 Task: Search one way flight ticket for 1 adult, 6 children, 1 infant in seat and 1 infant on lap in business from Clarksburg: North Central West Virginia Airport (was Harrison-marion Regional) to Jacksonville: Albert J. Ellis Airport on 5-3-2023. Choice of flights is Emirates. Number of bags: 2 carry on bags. Price is upto 100000. Outbound departure time preference is 6:30.
Action: Mouse moved to (289, 240)
Screenshot: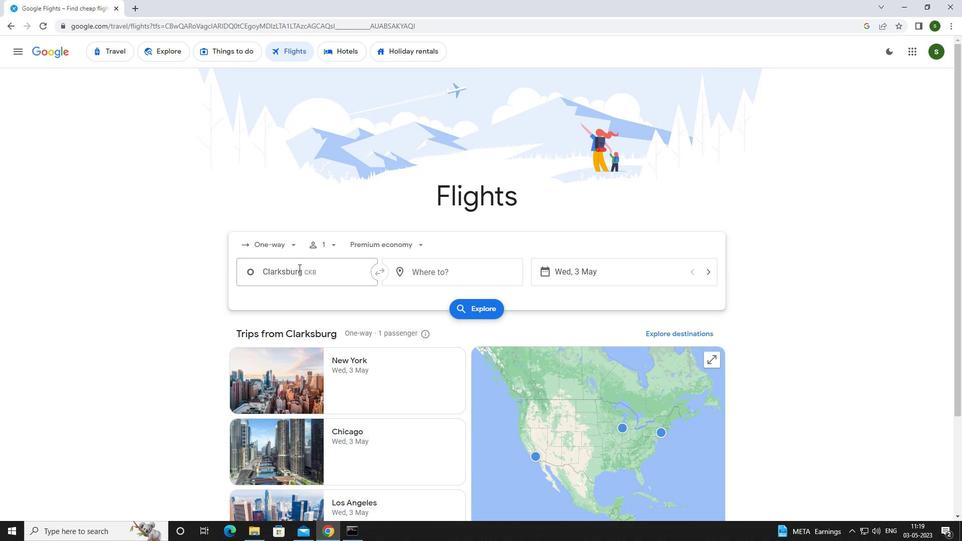 
Action: Mouse pressed left at (289, 240)
Screenshot: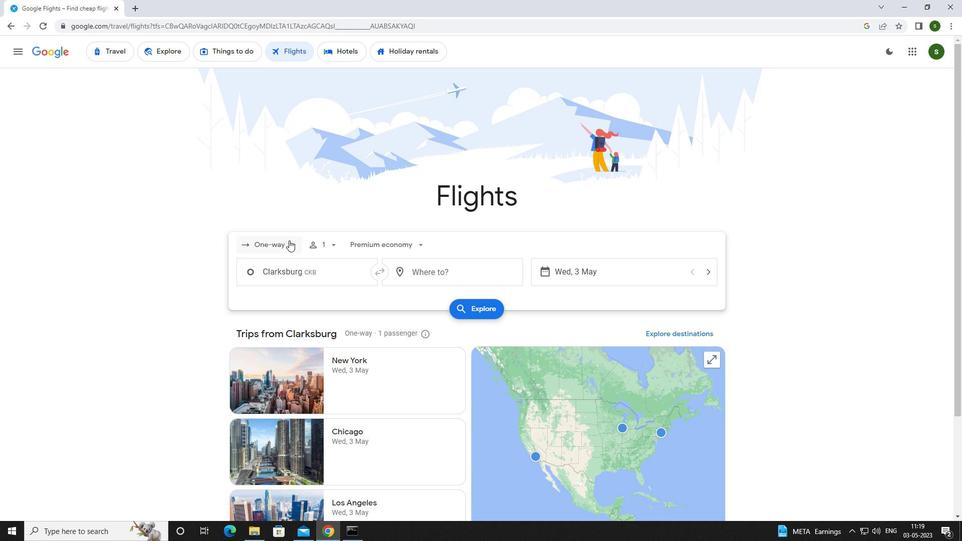
Action: Mouse moved to (294, 288)
Screenshot: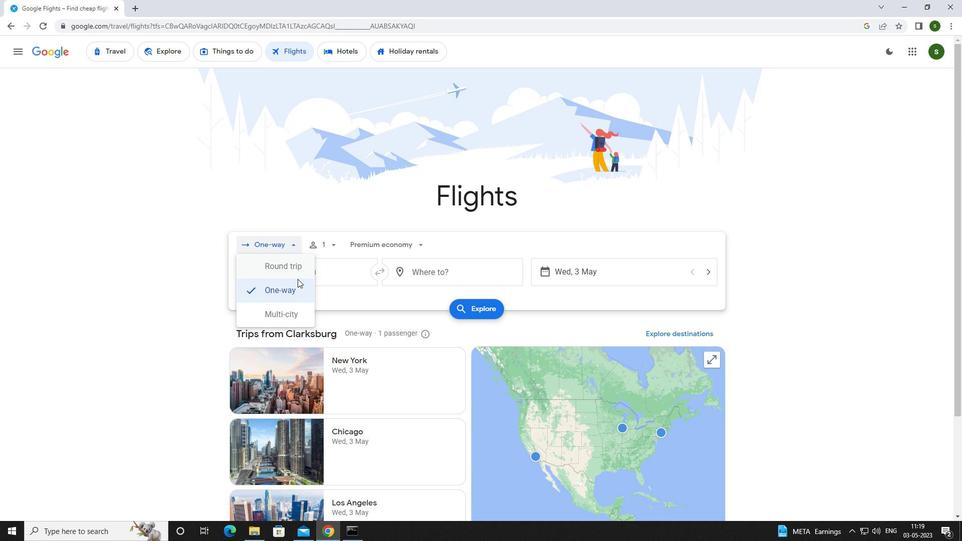 
Action: Mouse pressed left at (294, 288)
Screenshot: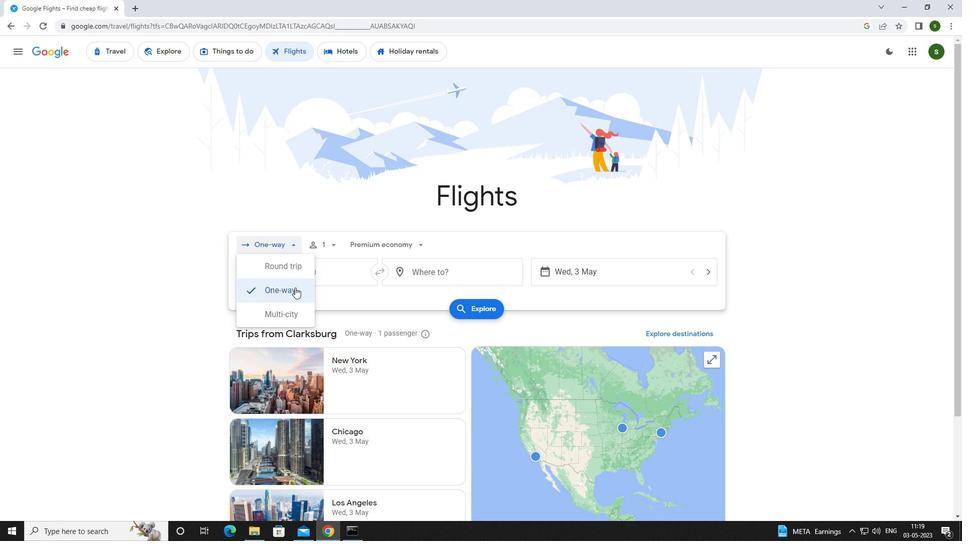 
Action: Mouse moved to (337, 245)
Screenshot: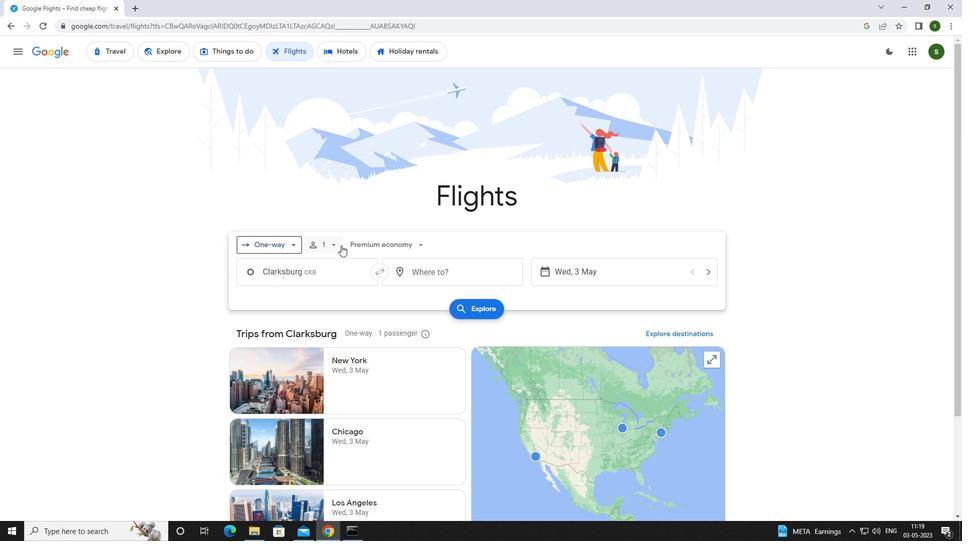 
Action: Mouse pressed left at (337, 245)
Screenshot: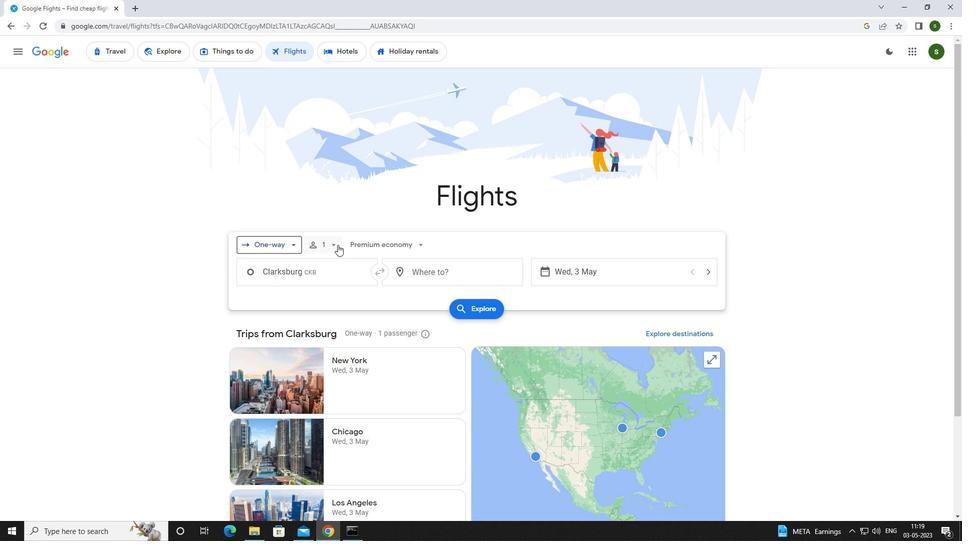 
Action: Mouse moved to (407, 293)
Screenshot: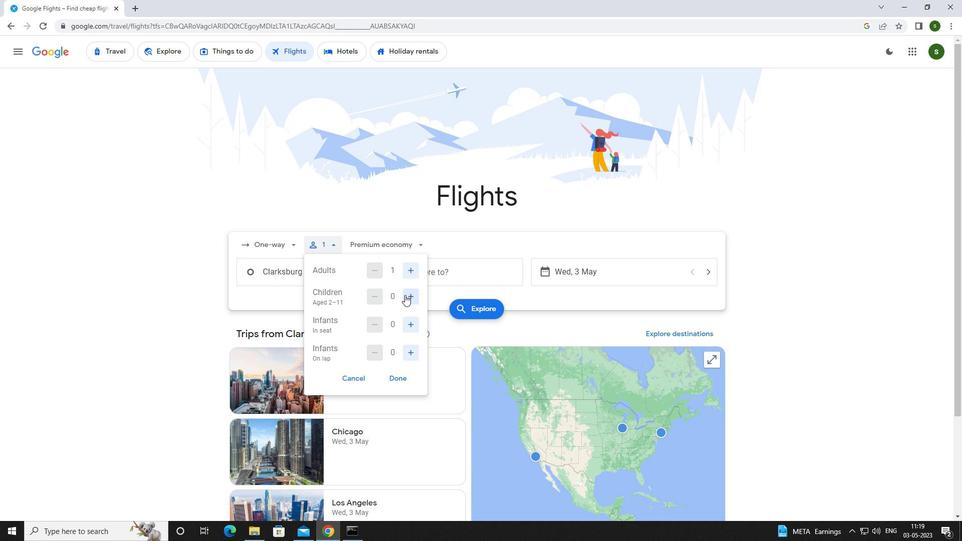 
Action: Mouse pressed left at (407, 293)
Screenshot: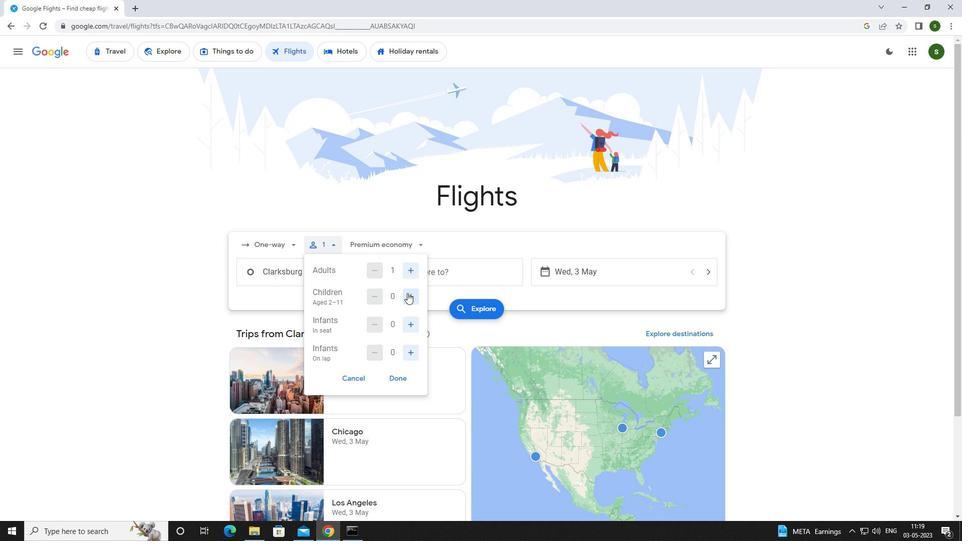 
Action: Mouse pressed left at (407, 293)
Screenshot: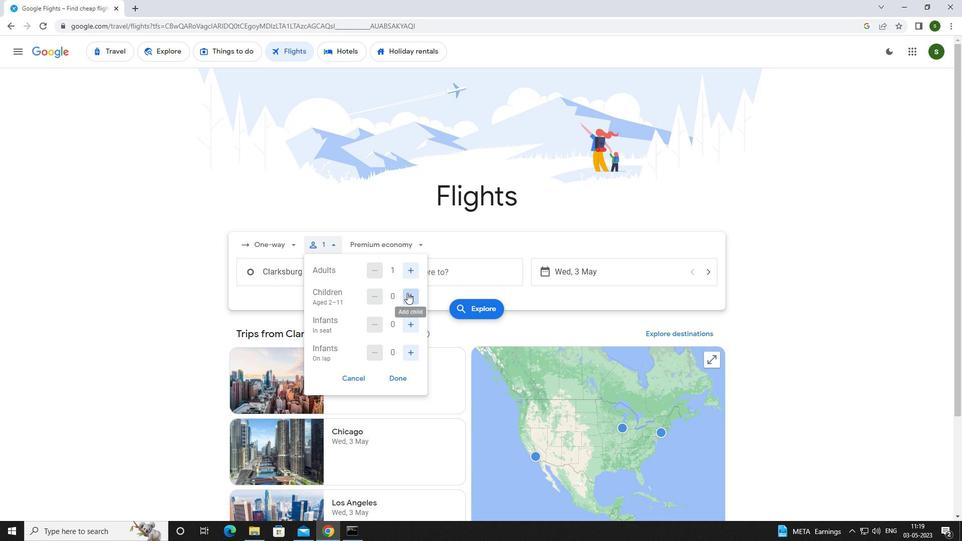 
Action: Mouse pressed left at (407, 293)
Screenshot: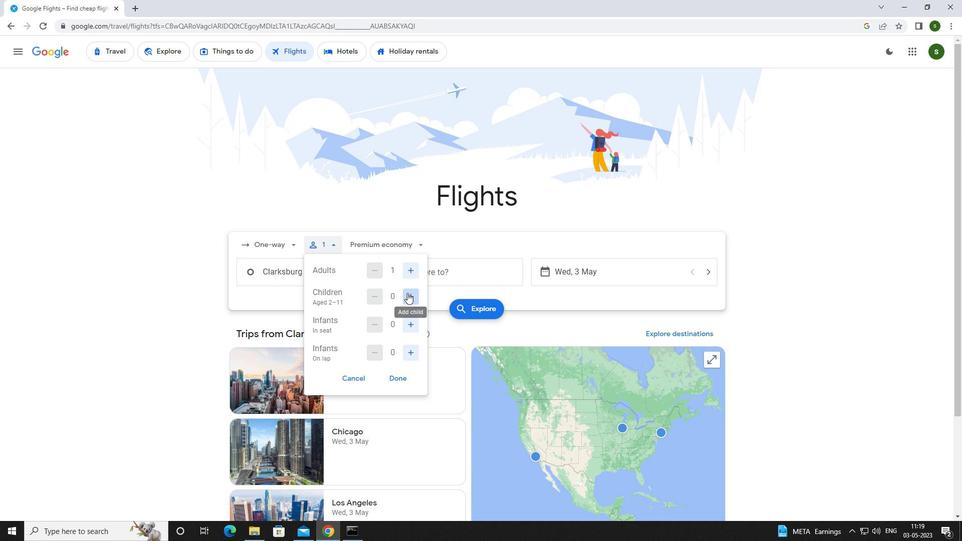 
Action: Mouse pressed left at (407, 293)
Screenshot: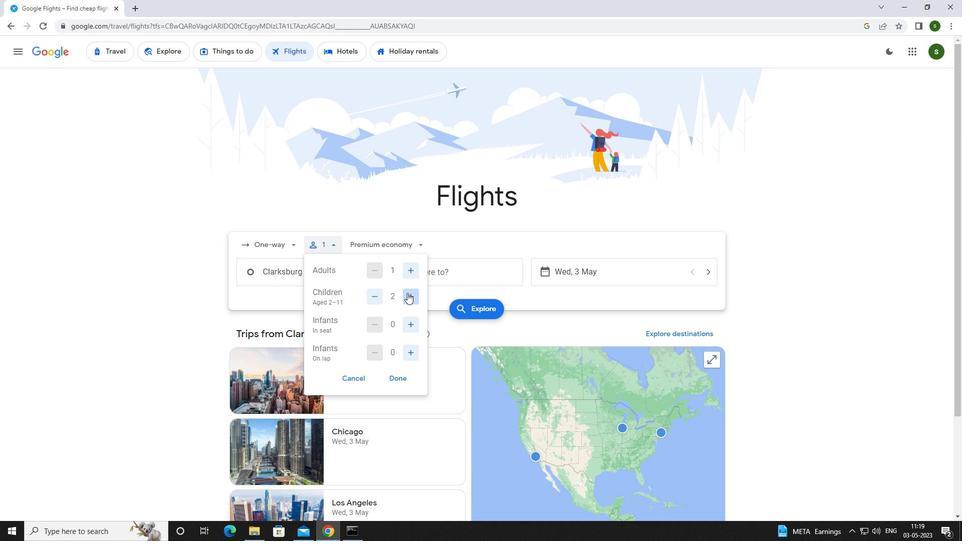 
Action: Mouse pressed left at (407, 293)
Screenshot: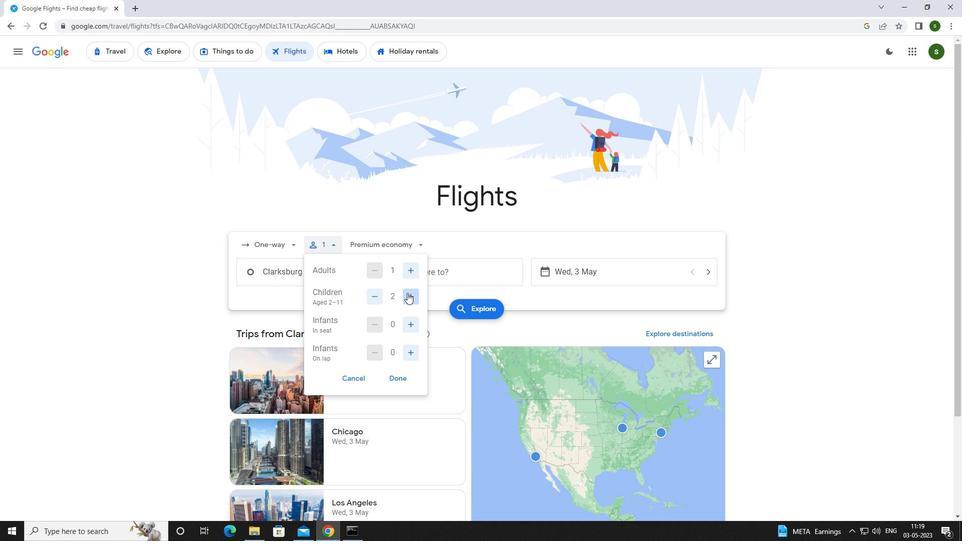 
Action: Mouse pressed left at (407, 293)
Screenshot: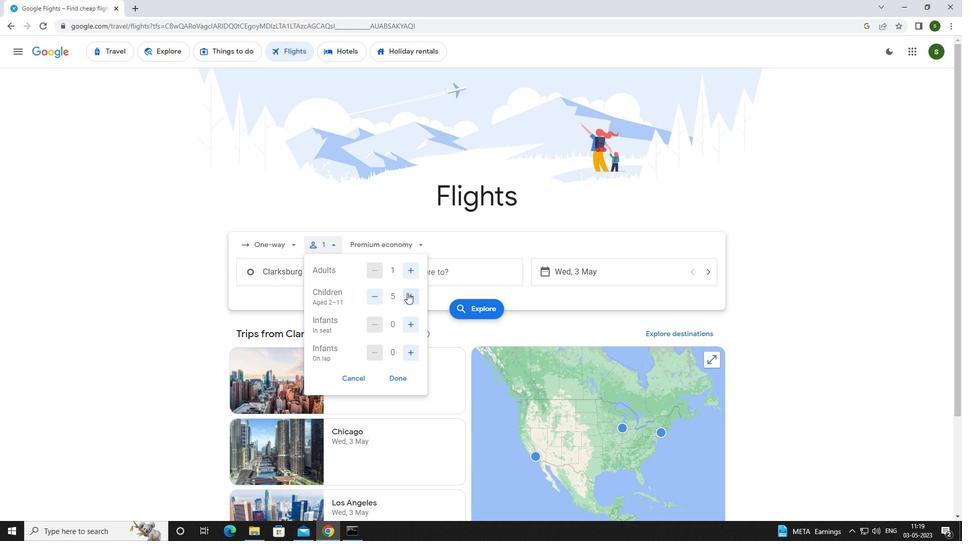 
Action: Mouse moved to (413, 322)
Screenshot: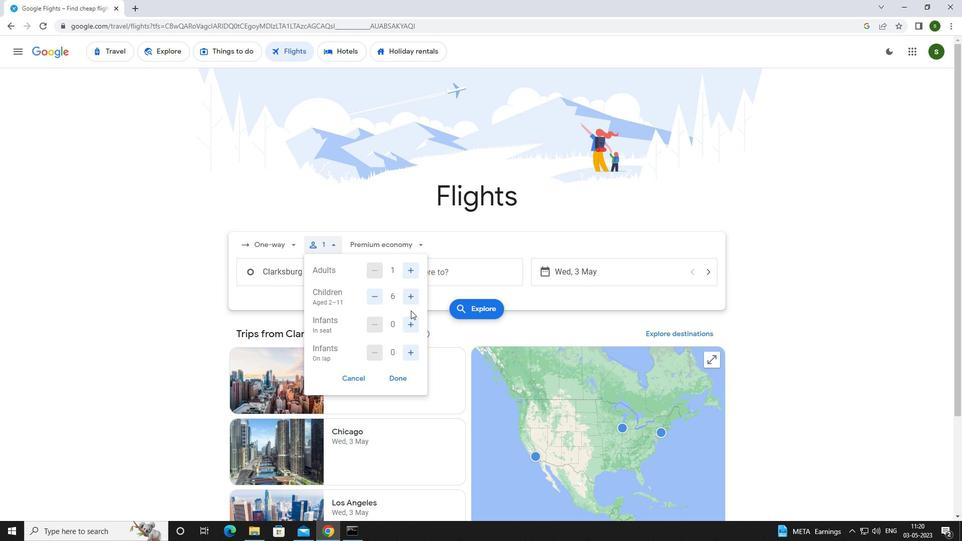 
Action: Mouse pressed left at (413, 322)
Screenshot: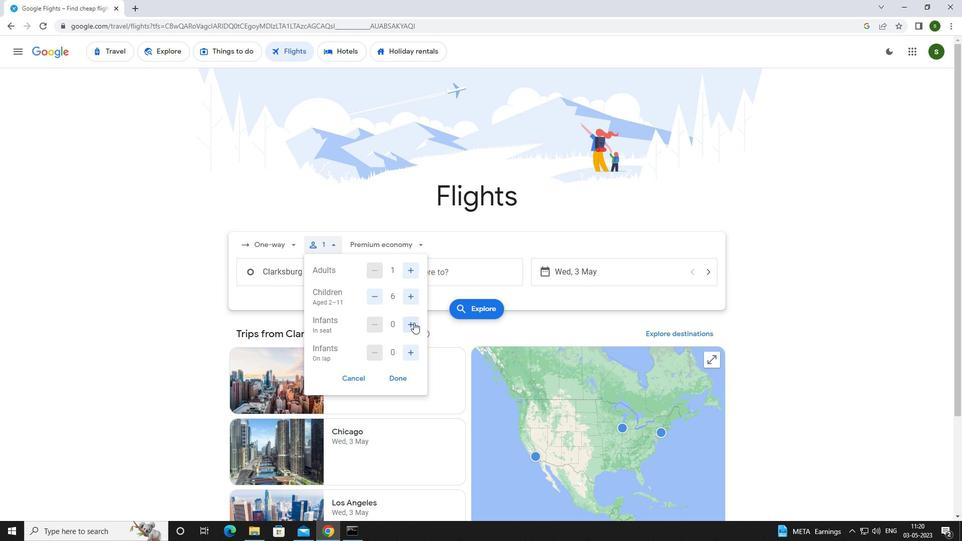 
Action: Mouse moved to (416, 349)
Screenshot: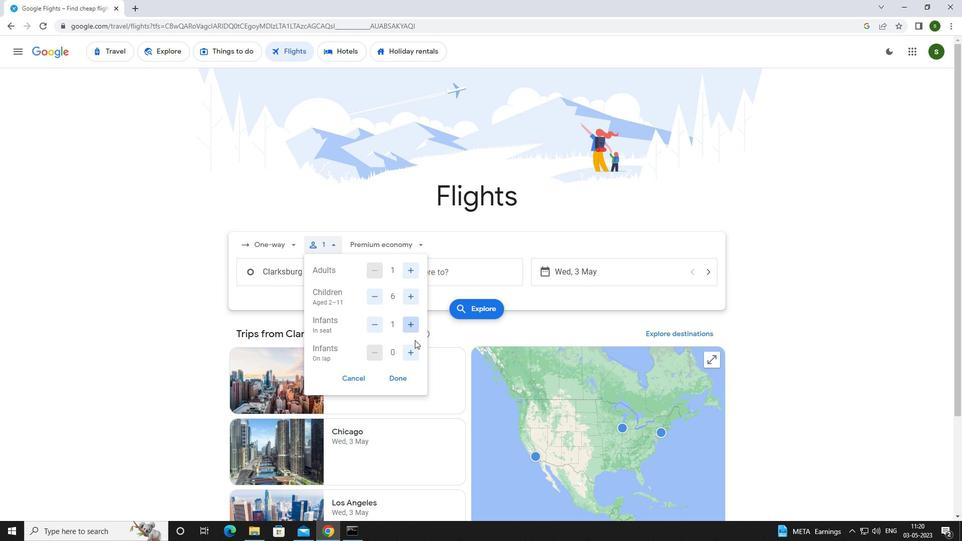 
Action: Mouse pressed left at (416, 349)
Screenshot: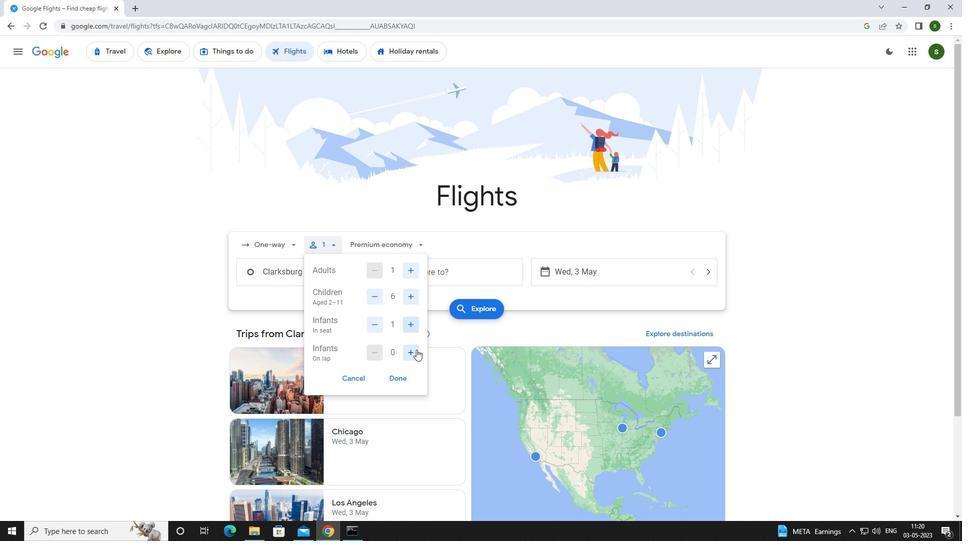 
Action: Mouse moved to (406, 245)
Screenshot: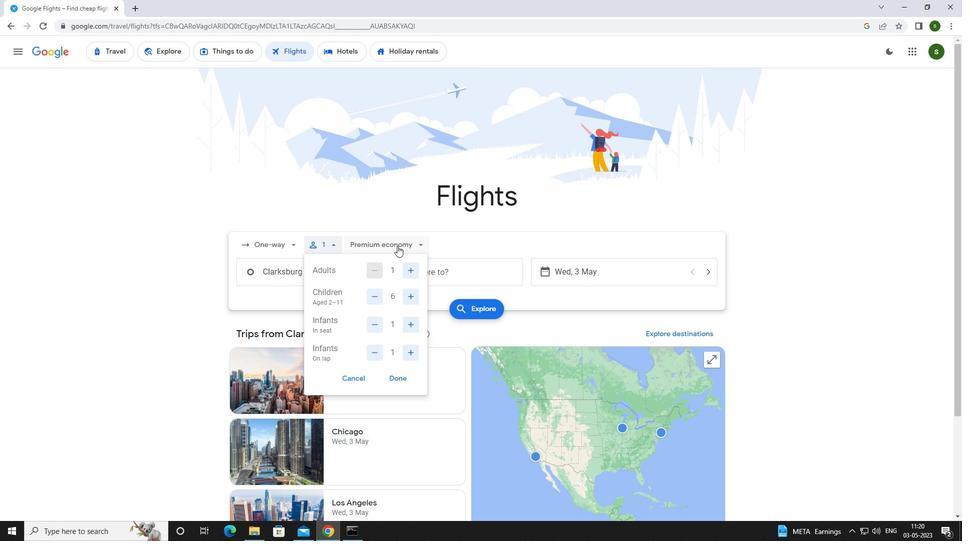 
Action: Mouse pressed left at (406, 245)
Screenshot: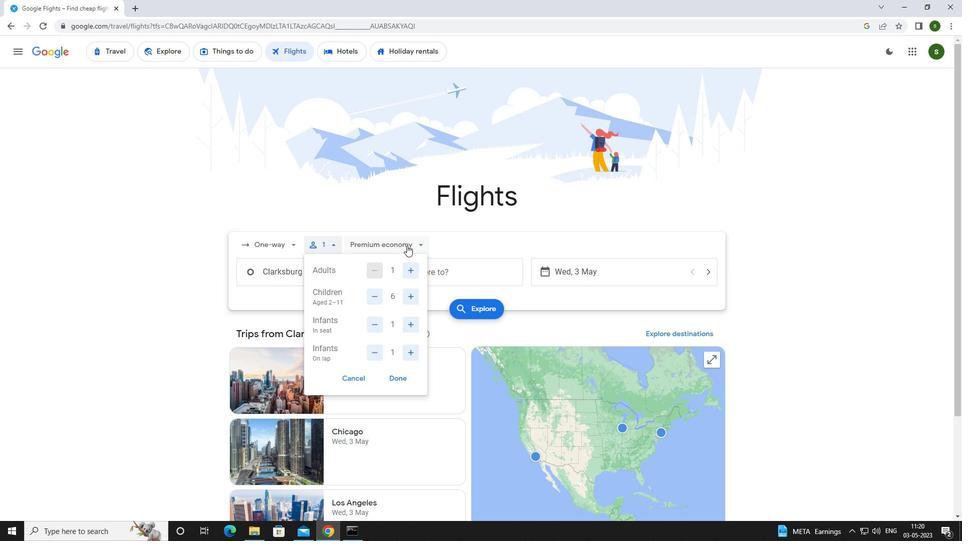 
Action: Mouse moved to (399, 313)
Screenshot: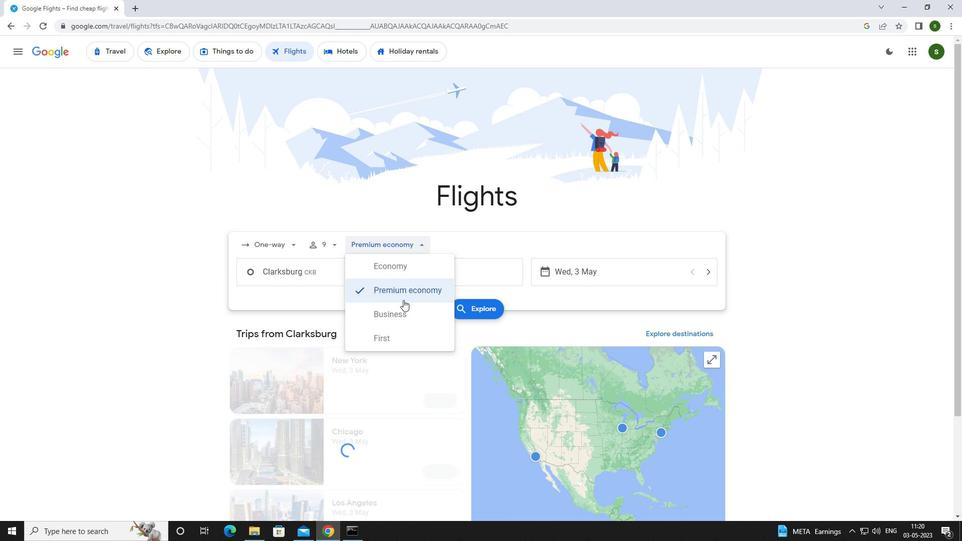 
Action: Mouse pressed left at (399, 313)
Screenshot: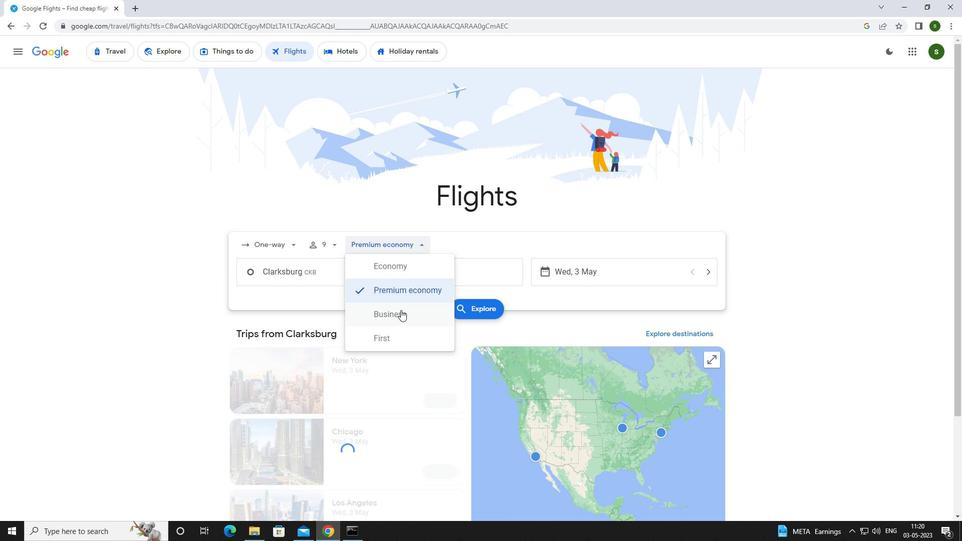 
Action: Mouse moved to (349, 268)
Screenshot: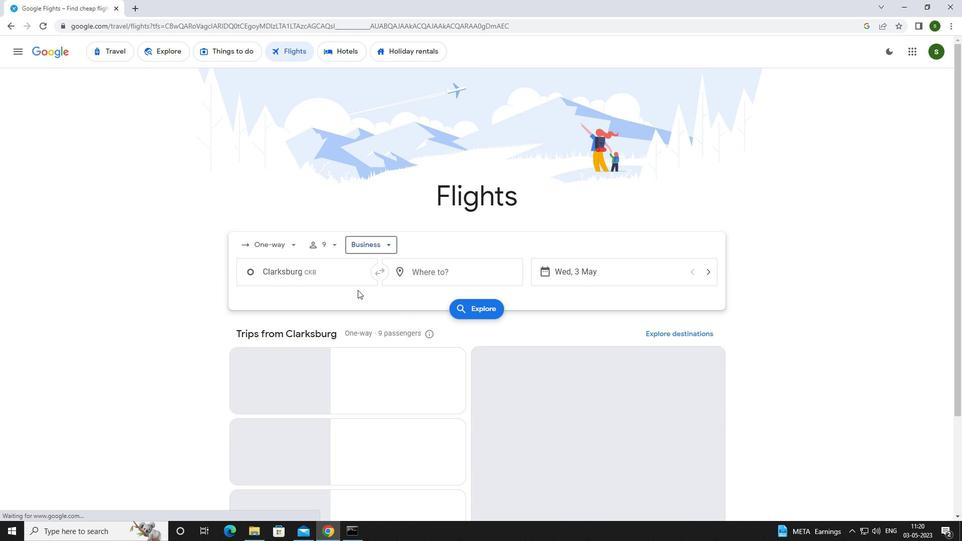 
Action: Mouse pressed left at (349, 268)
Screenshot: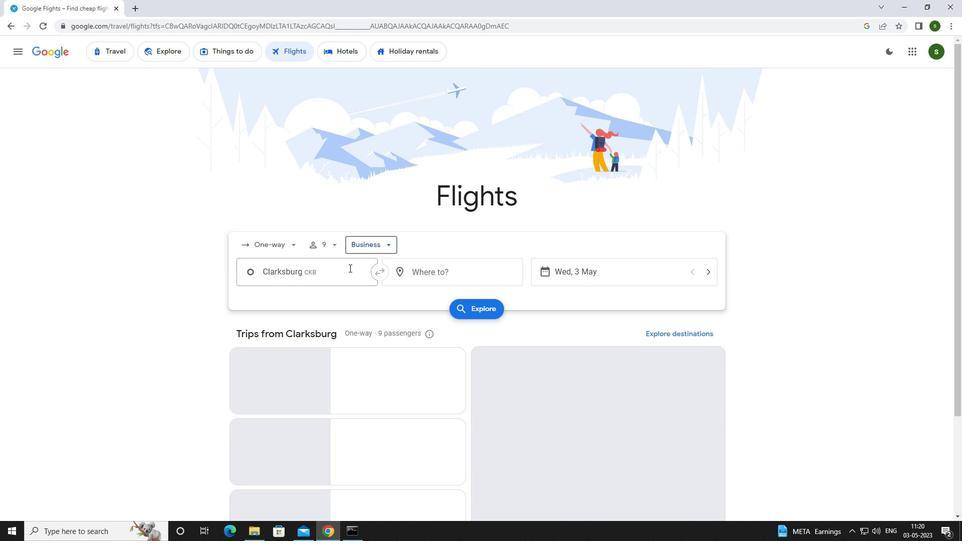 
Action: Key pressed <Key.caps_lock>n<Key.caps_lock>orth<Key.space><Key.caps_lock>c<Key.caps_lock>entral
Screenshot: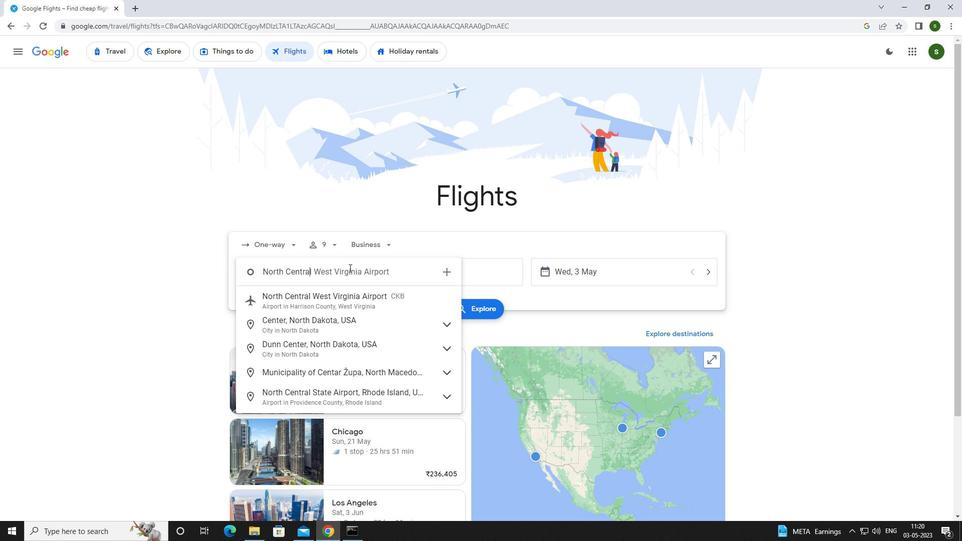 
Action: Mouse moved to (350, 304)
Screenshot: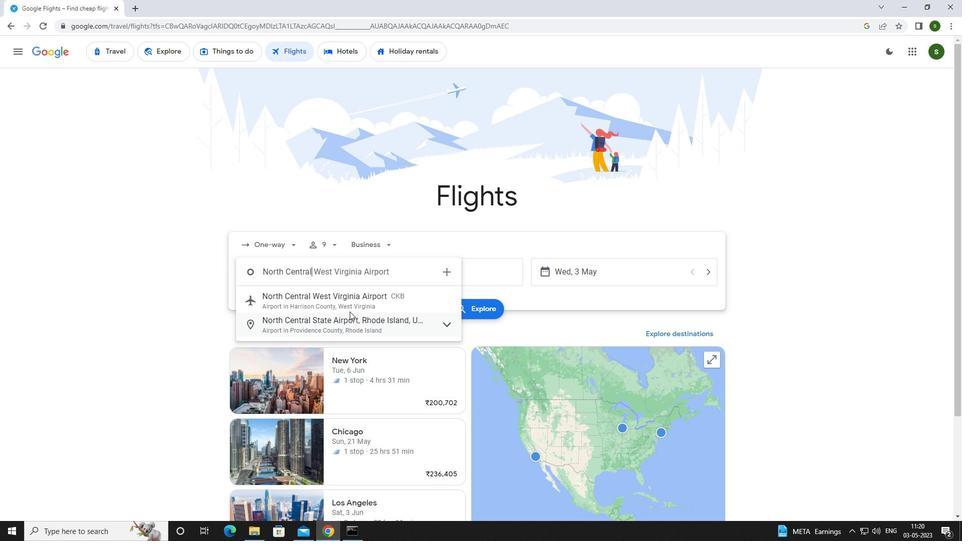 
Action: Mouse pressed left at (350, 304)
Screenshot: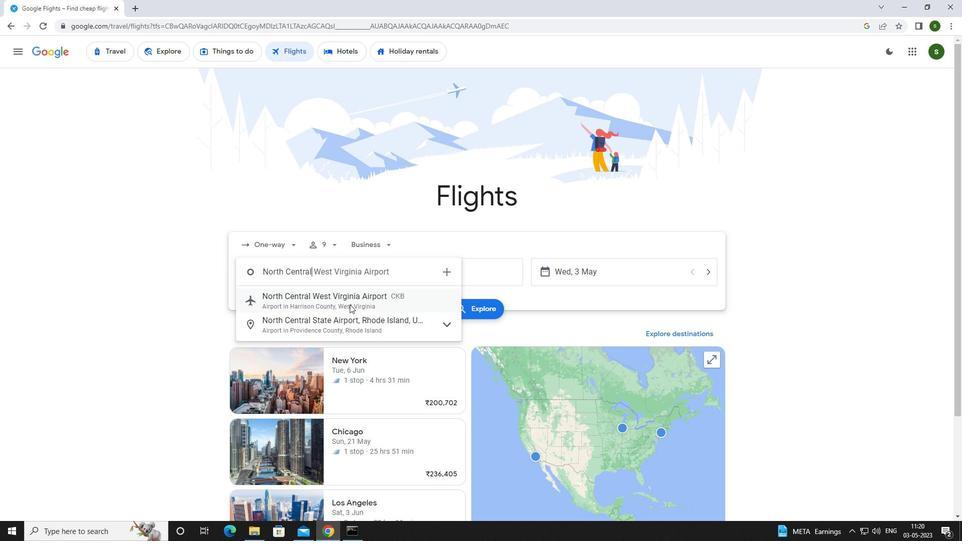 
Action: Mouse moved to (458, 259)
Screenshot: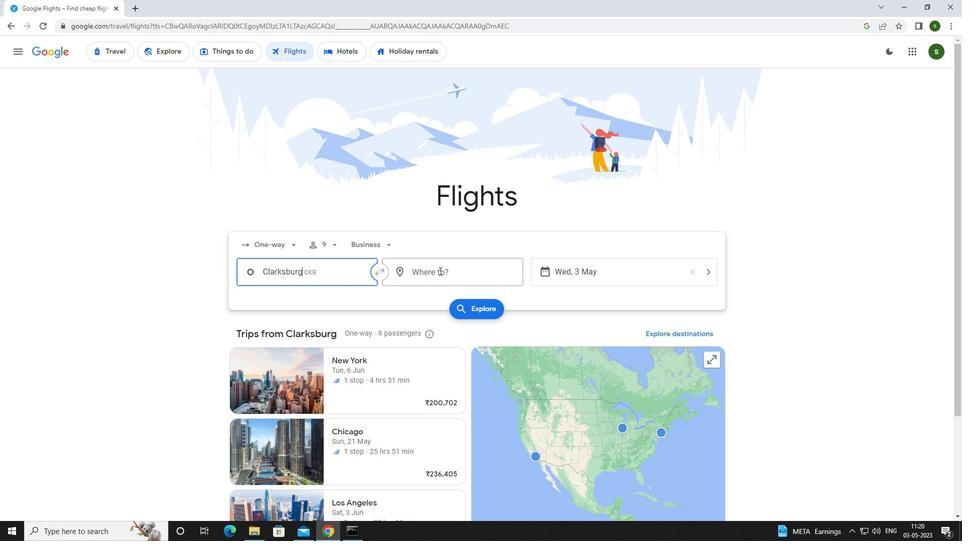 
Action: Mouse pressed left at (458, 259)
Screenshot: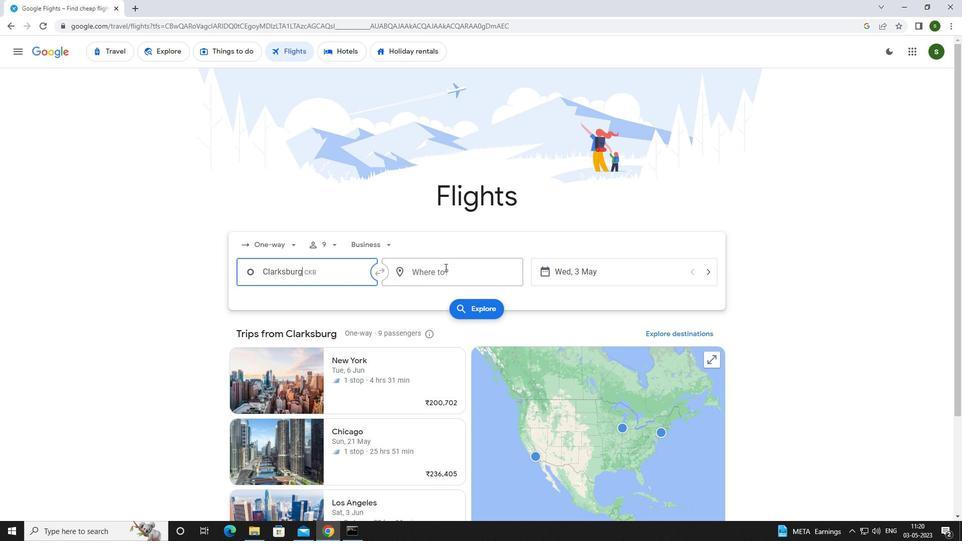 
Action: Key pressed <Key.caps_lock>a<Key.caps_lock>lbert<Key.space>
Screenshot: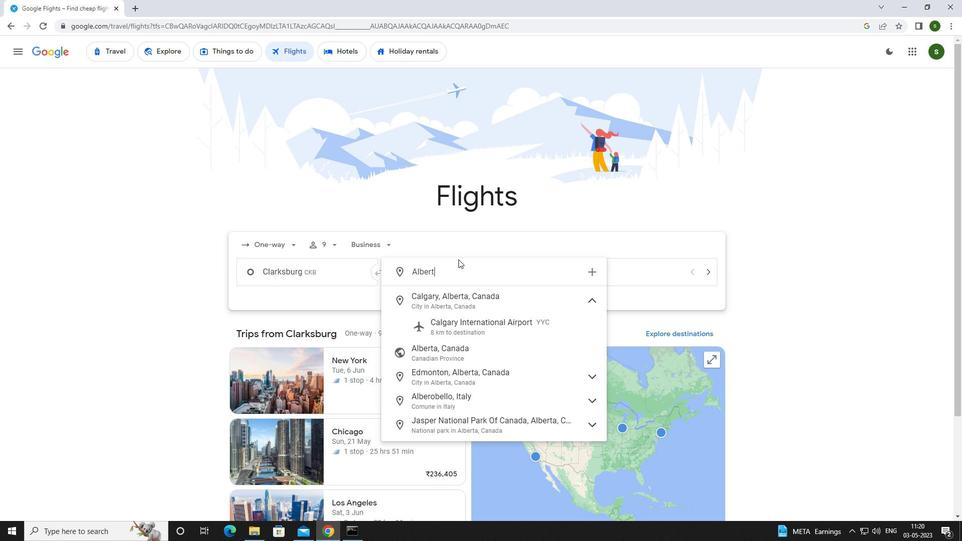 
Action: Mouse moved to (467, 294)
Screenshot: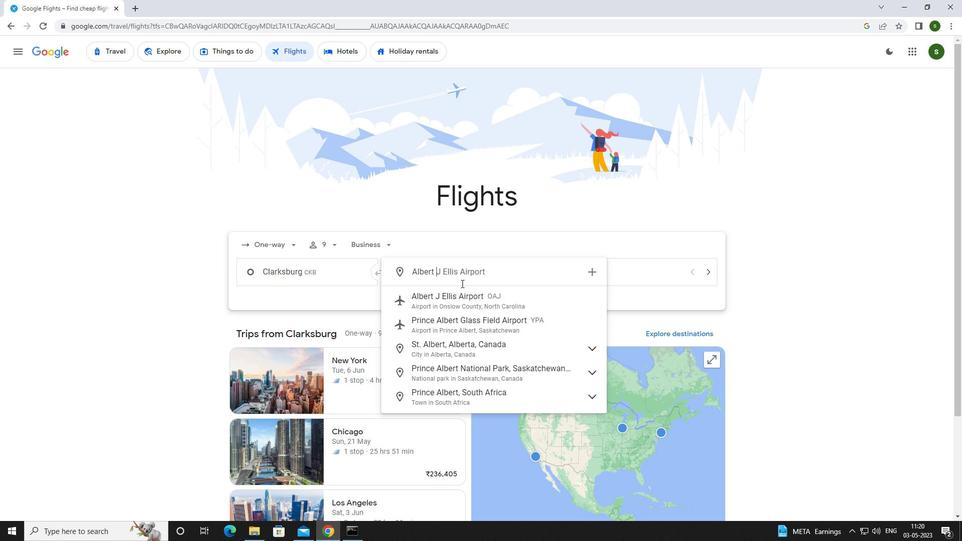 
Action: Mouse pressed left at (467, 294)
Screenshot: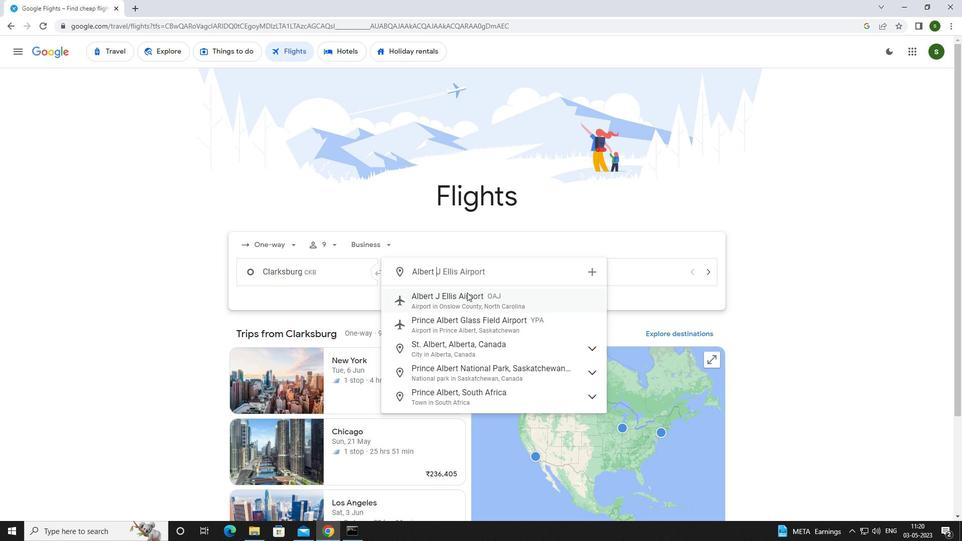 
Action: Mouse moved to (618, 266)
Screenshot: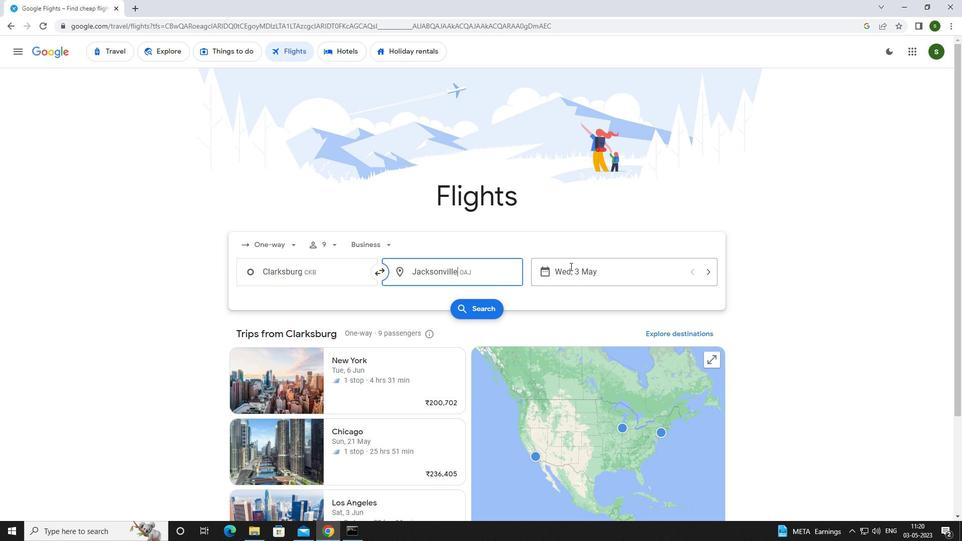 
Action: Mouse pressed left at (618, 266)
Screenshot: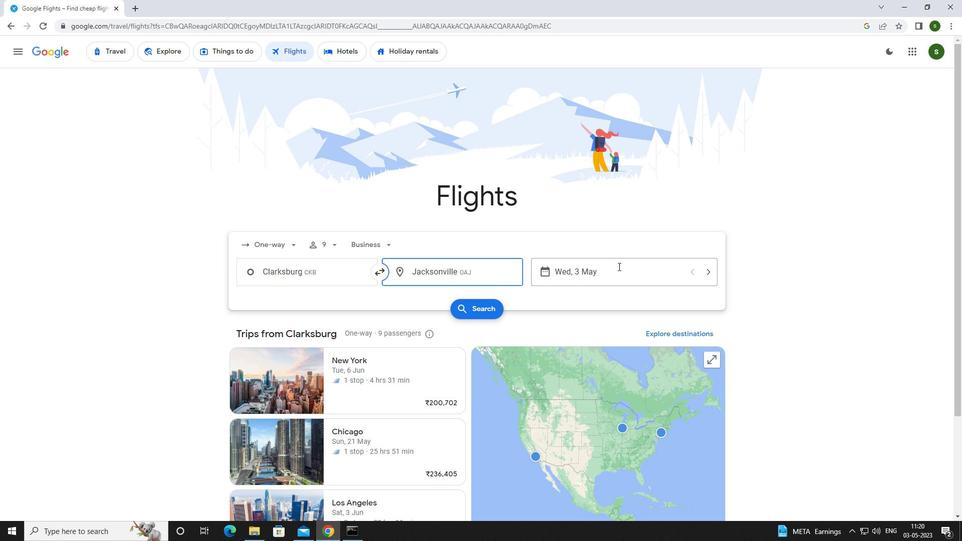 
Action: Mouse moved to (433, 344)
Screenshot: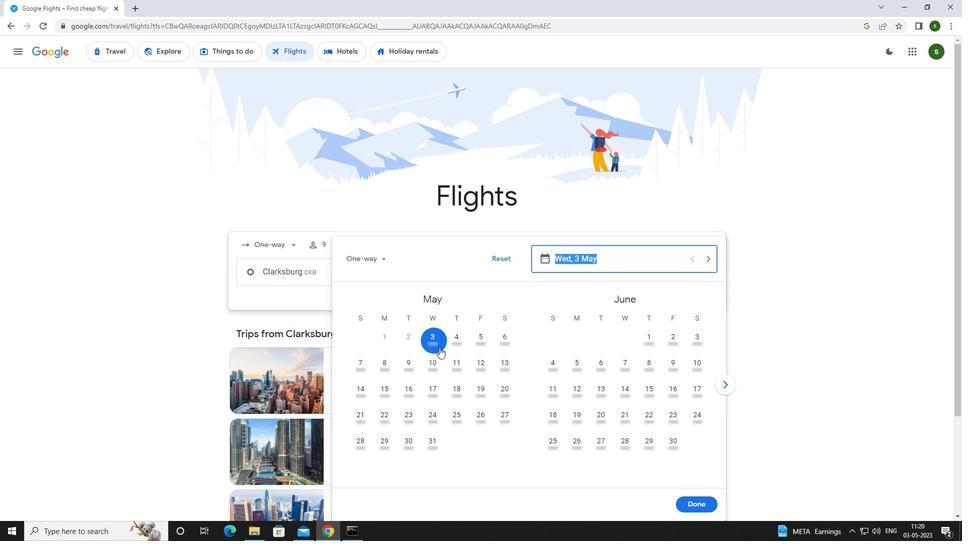 
Action: Mouse pressed left at (433, 344)
Screenshot: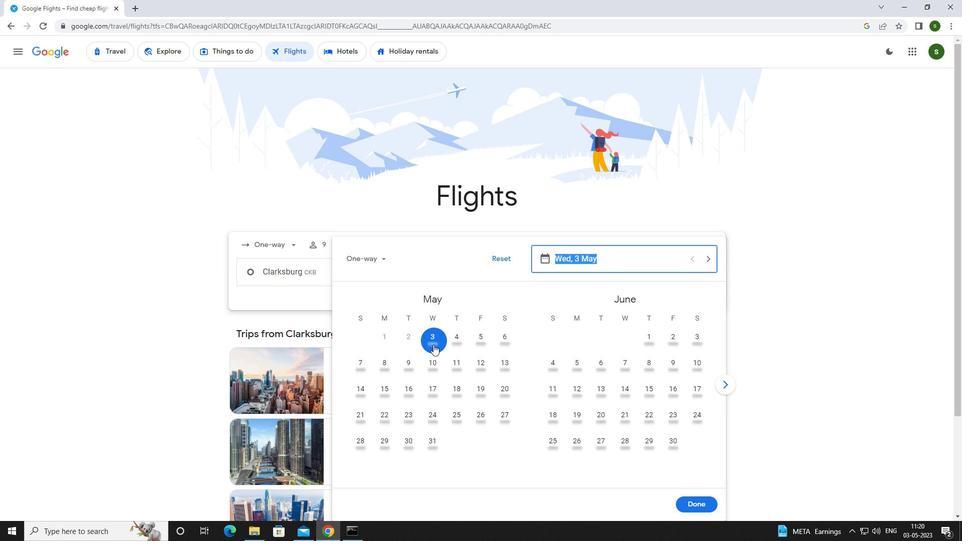 
Action: Mouse moved to (702, 508)
Screenshot: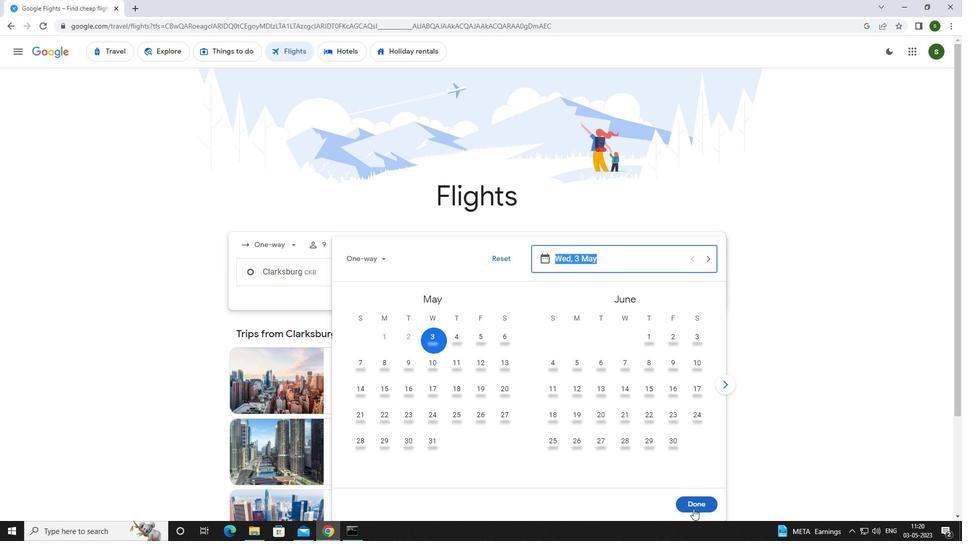 
Action: Mouse pressed left at (702, 508)
Screenshot: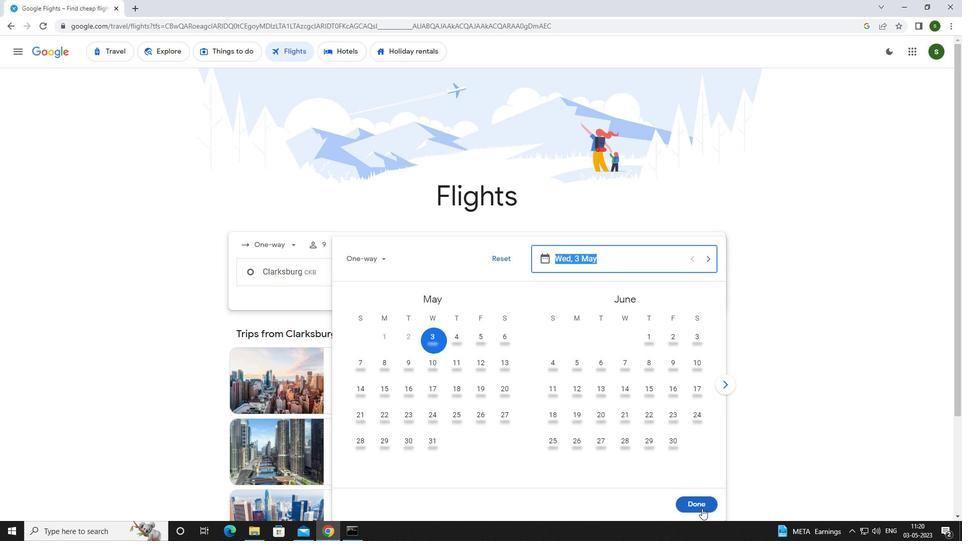 
Action: Mouse moved to (474, 315)
Screenshot: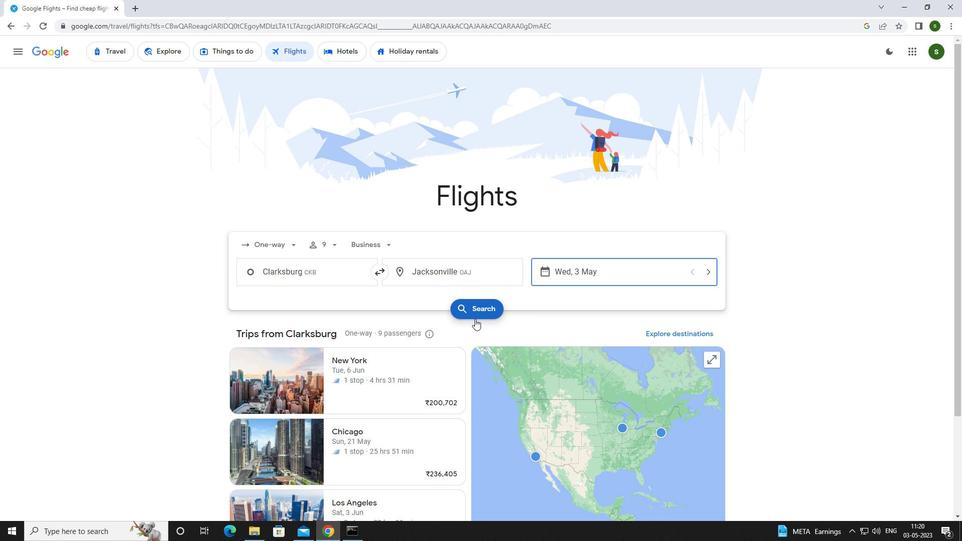 
Action: Mouse pressed left at (474, 315)
Screenshot: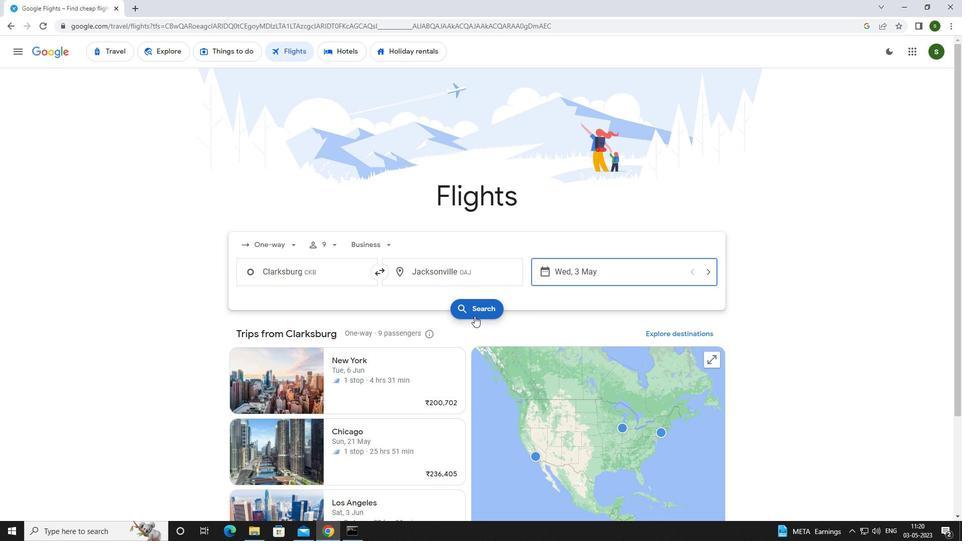 
Action: Mouse moved to (262, 146)
Screenshot: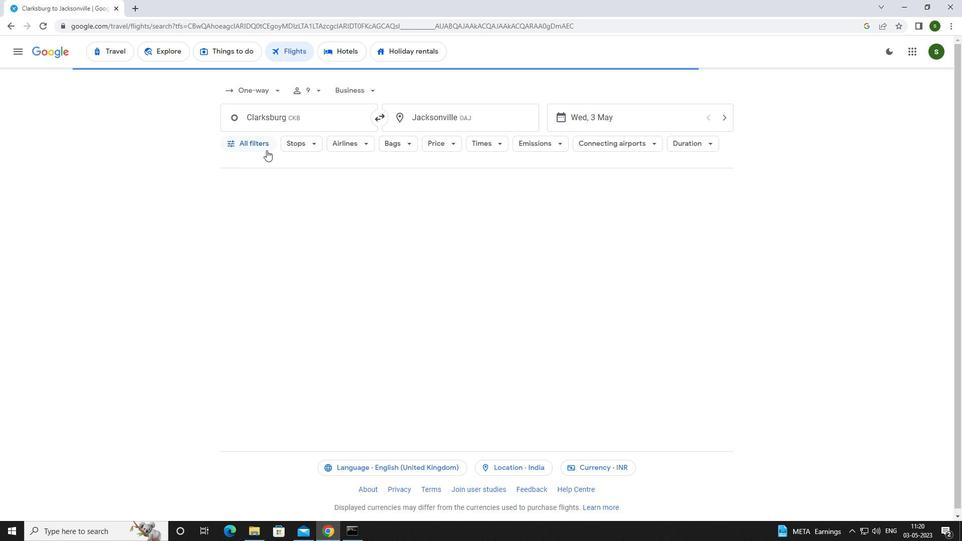 
Action: Mouse pressed left at (262, 146)
Screenshot: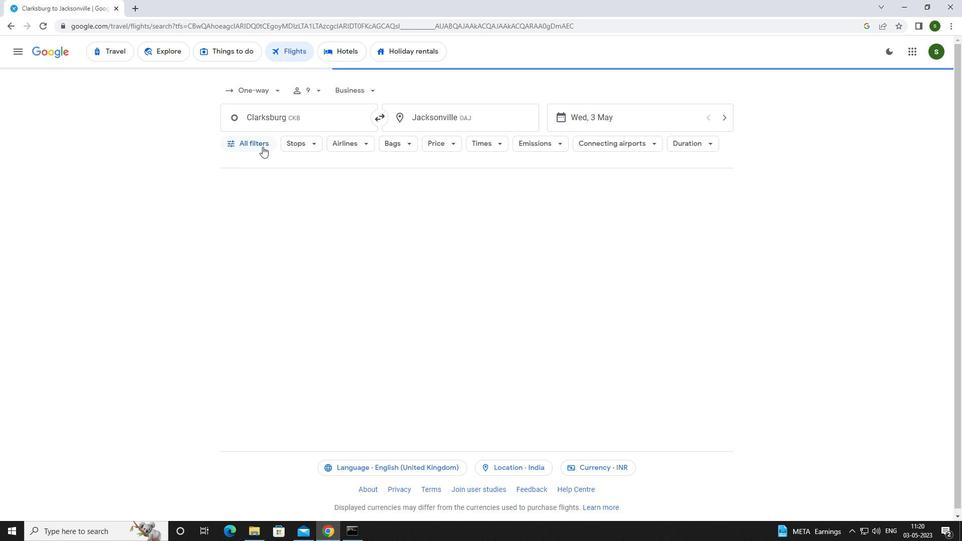 
Action: Mouse moved to (371, 355)
Screenshot: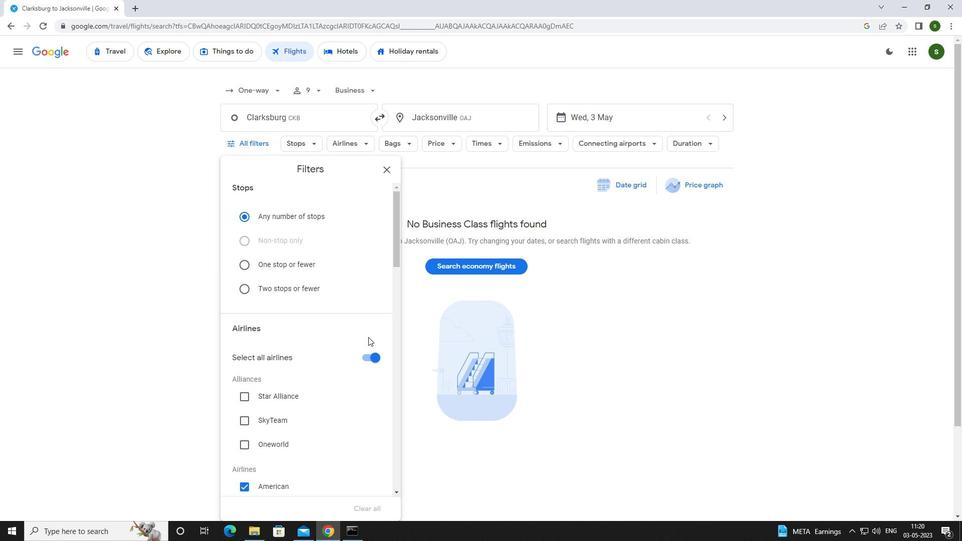 
Action: Mouse pressed left at (371, 355)
Screenshot: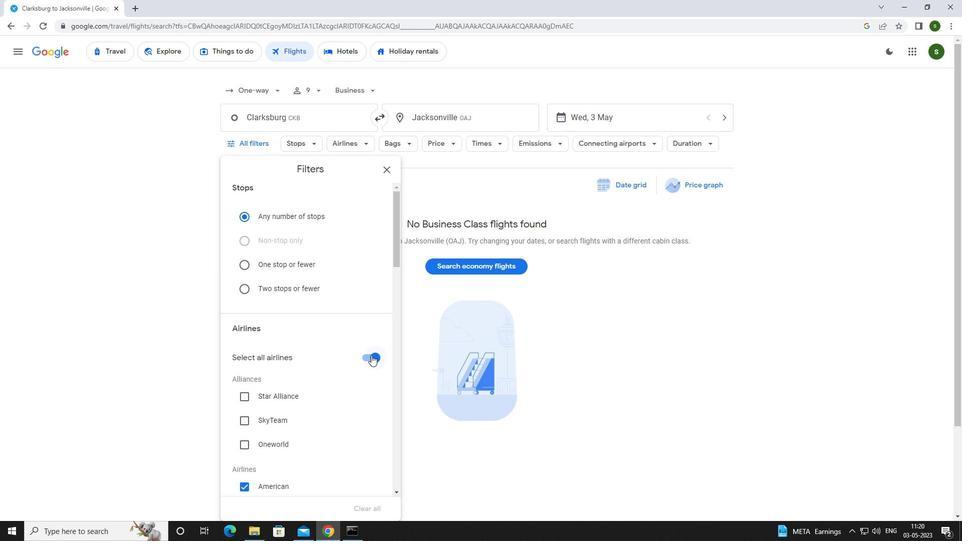 
Action: Mouse moved to (344, 317)
Screenshot: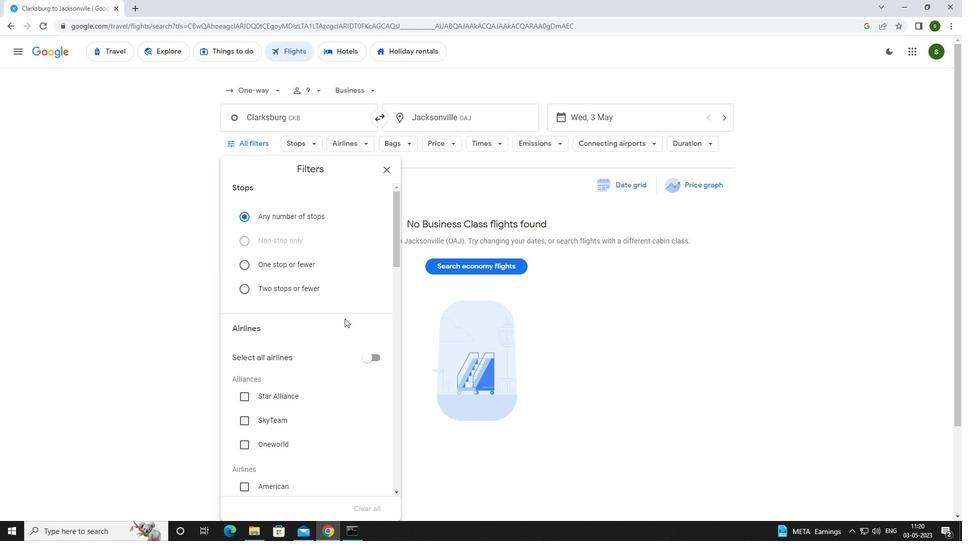 
Action: Mouse scrolled (344, 317) with delta (0, 0)
Screenshot: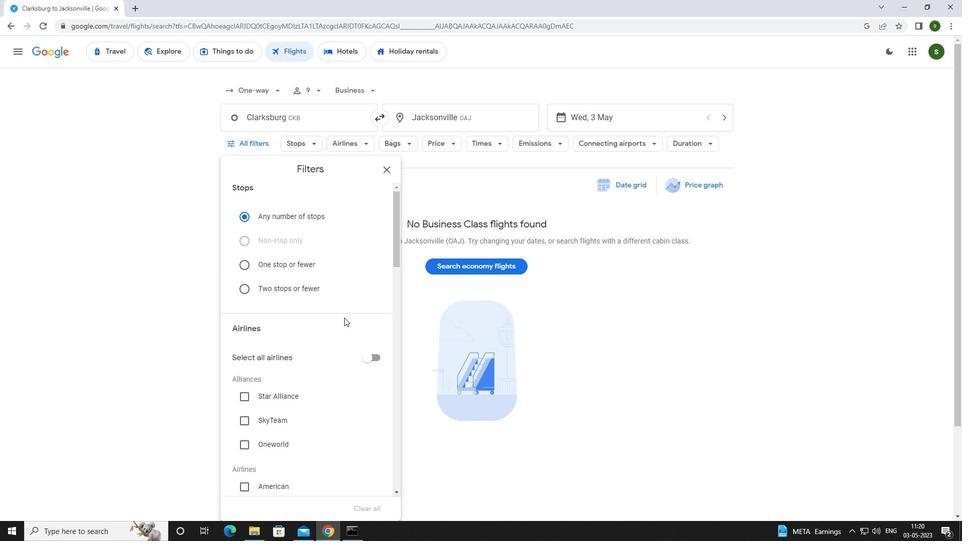 
Action: Mouse scrolled (344, 317) with delta (0, 0)
Screenshot: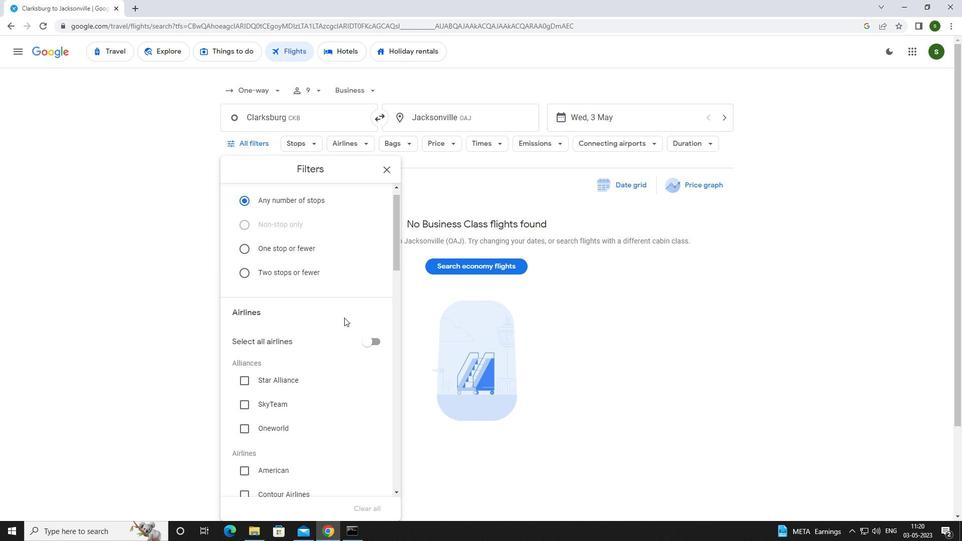 
Action: Mouse scrolled (344, 317) with delta (0, 0)
Screenshot: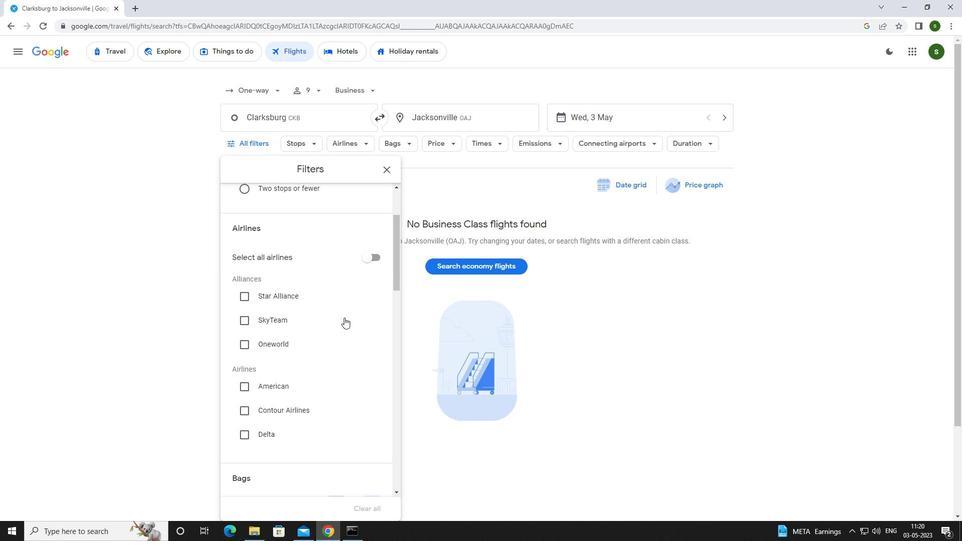 
Action: Mouse scrolled (344, 317) with delta (0, 0)
Screenshot: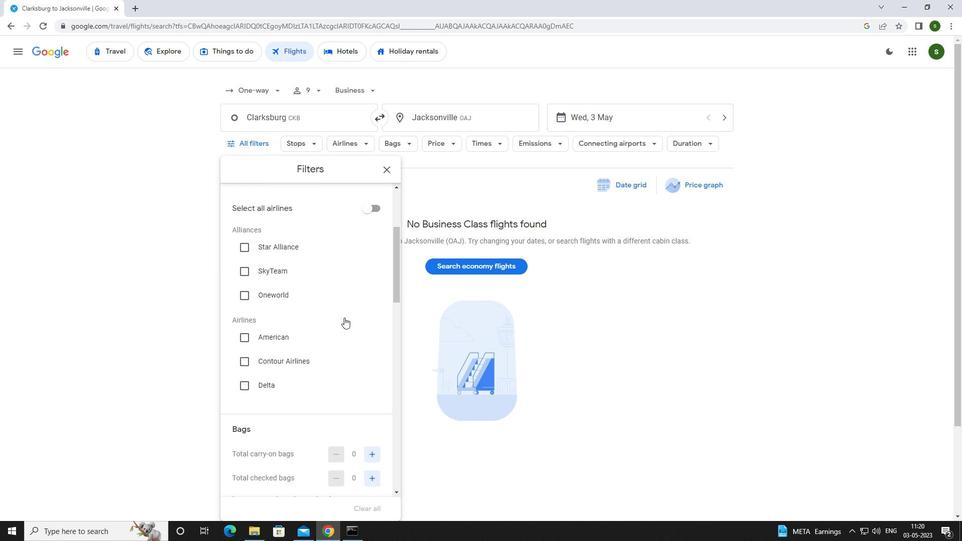 
Action: Mouse scrolled (344, 317) with delta (0, 0)
Screenshot: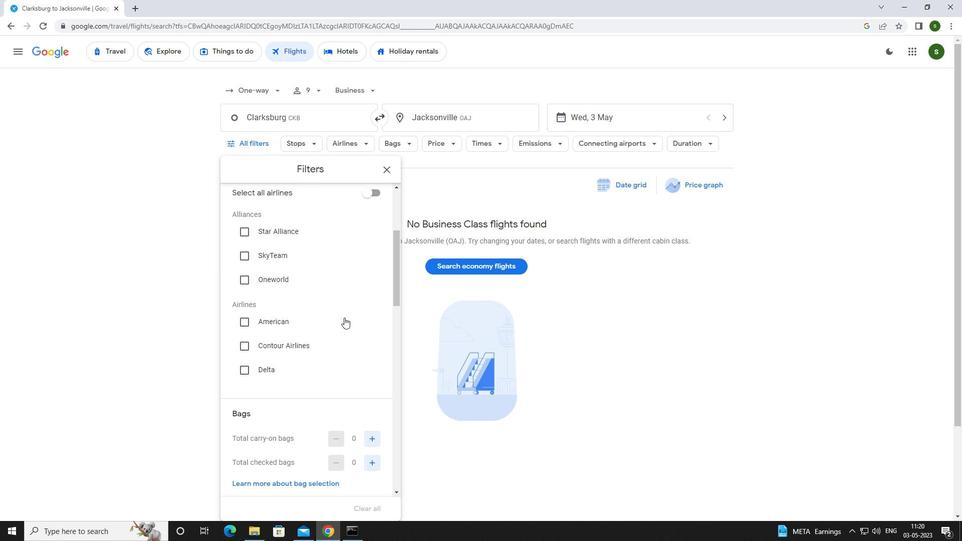 
Action: Mouse moved to (367, 348)
Screenshot: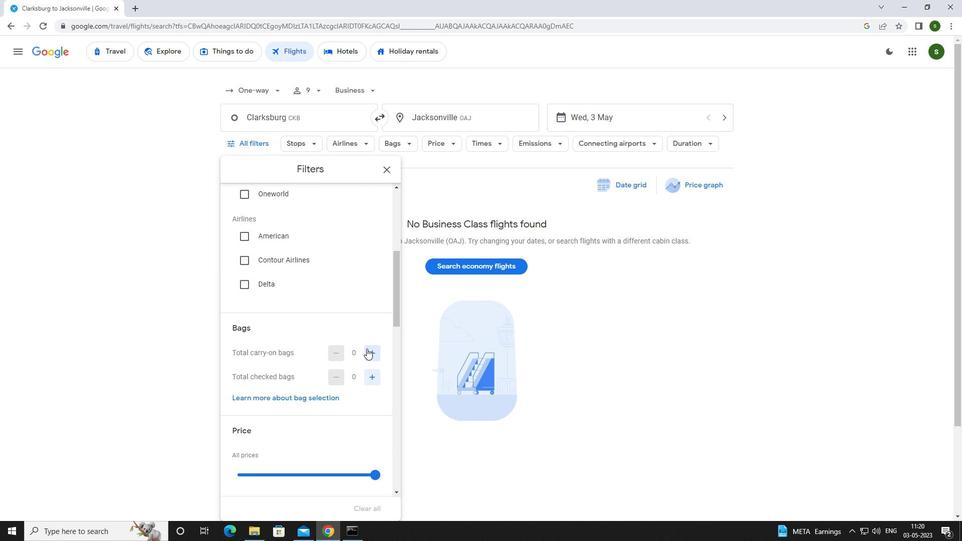 
Action: Mouse pressed left at (367, 348)
Screenshot: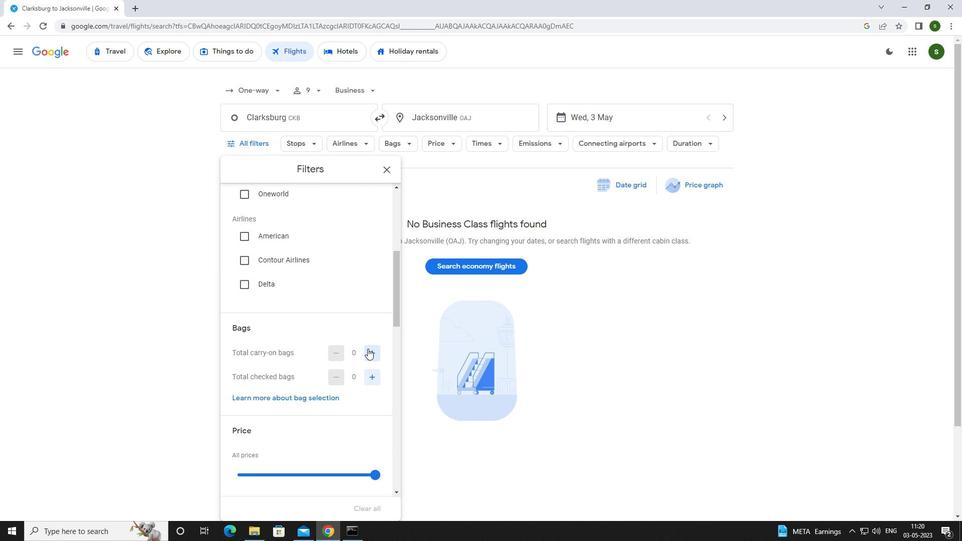 
Action: Mouse moved to (368, 348)
Screenshot: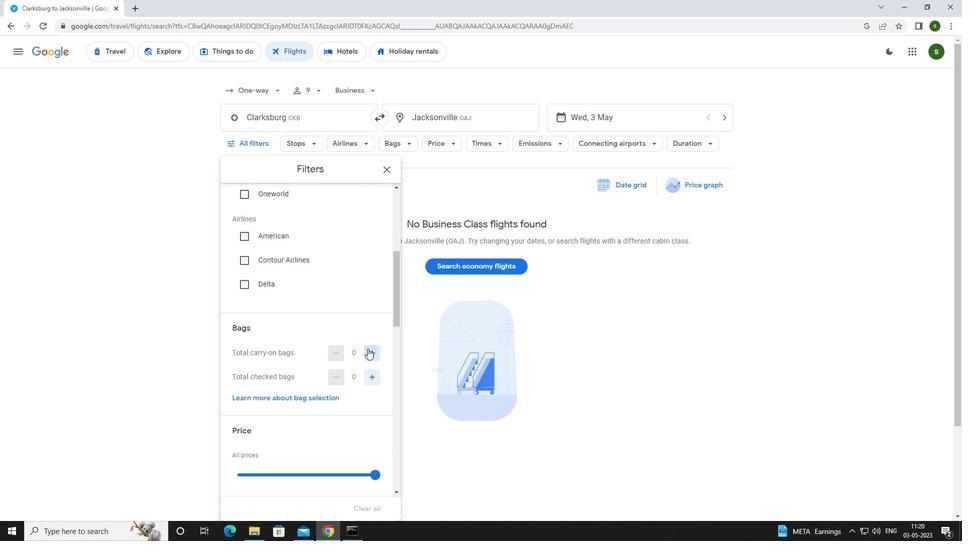
Action: Mouse pressed left at (368, 348)
Screenshot: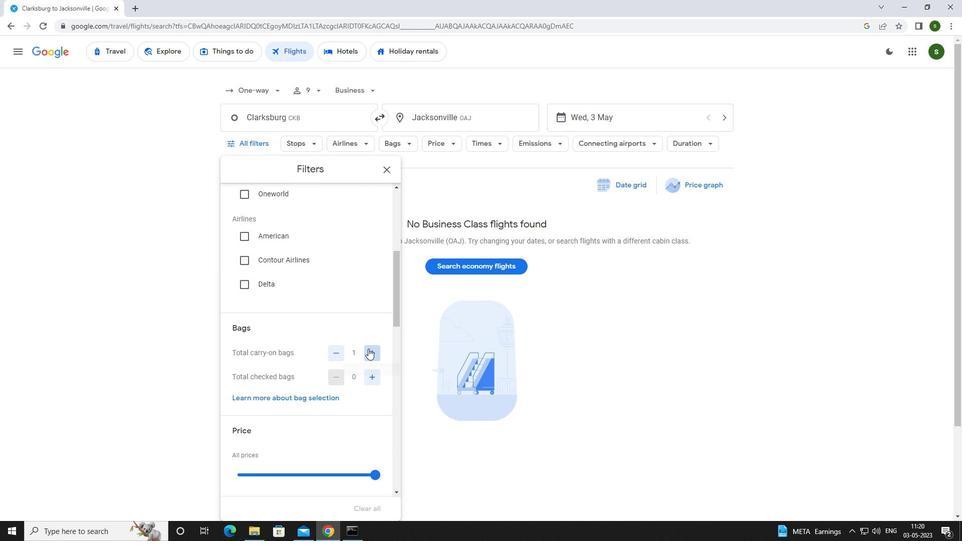 
Action: Mouse moved to (368, 347)
Screenshot: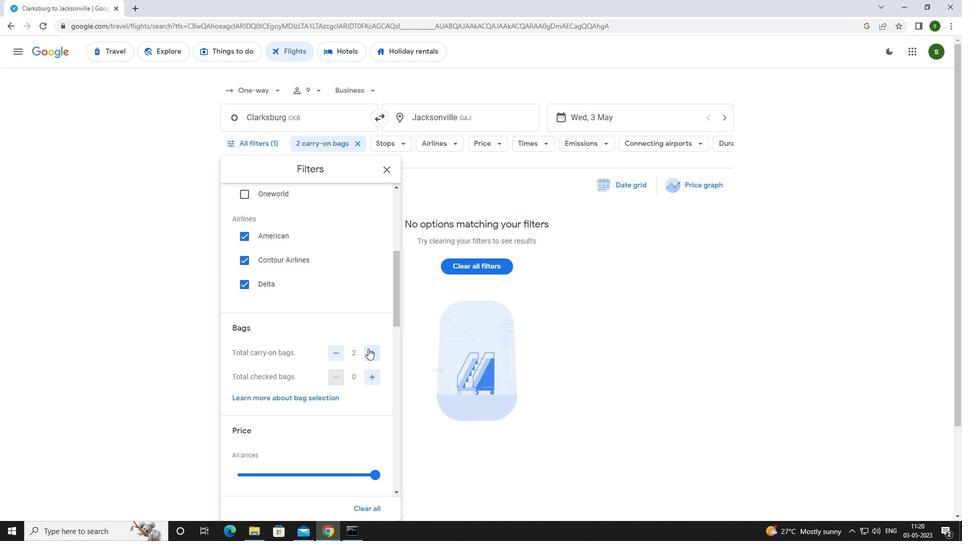 
Action: Mouse scrolled (368, 346) with delta (0, 0)
Screenshot: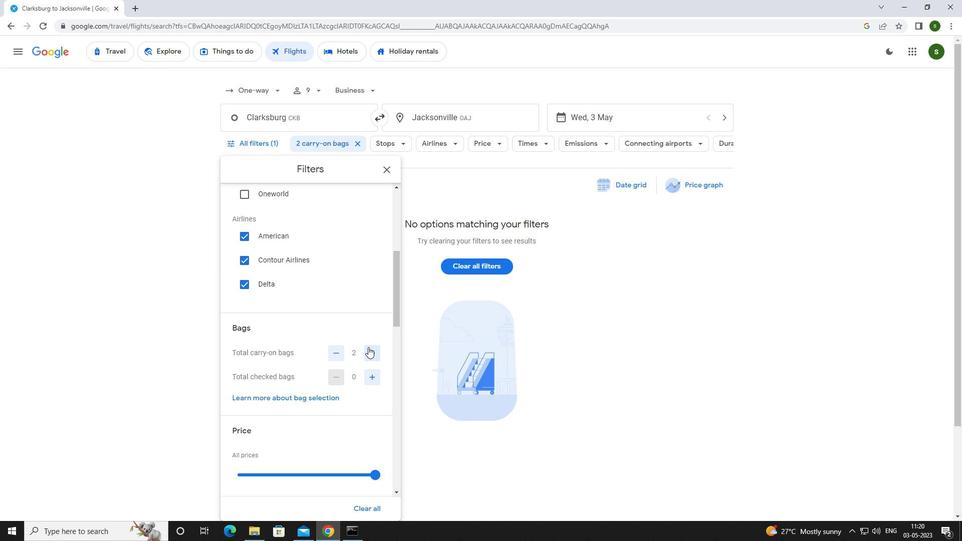
Action: Mouse scrolled (368, 346) with delta (0, 0)
Screenshot: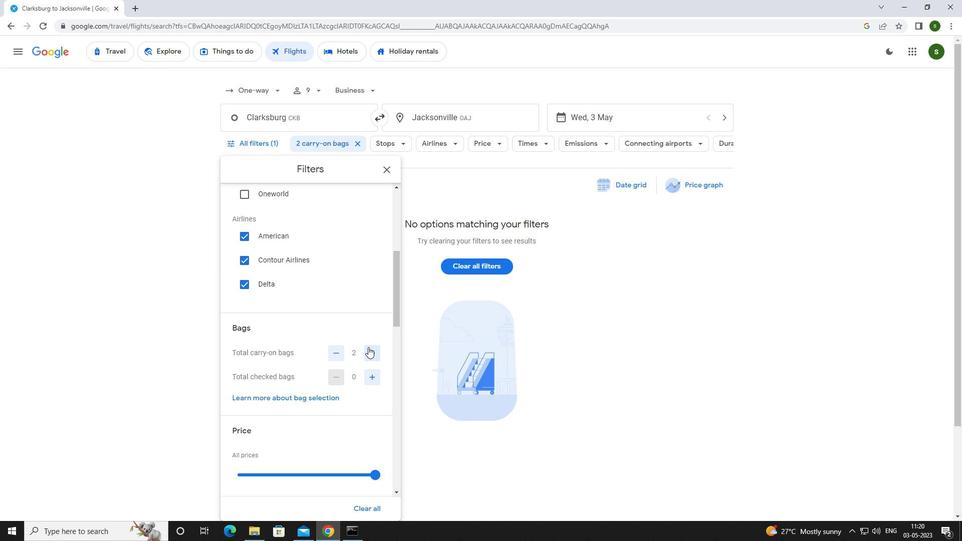 
Action: Mouse moved to (375, 371)
Screenshot: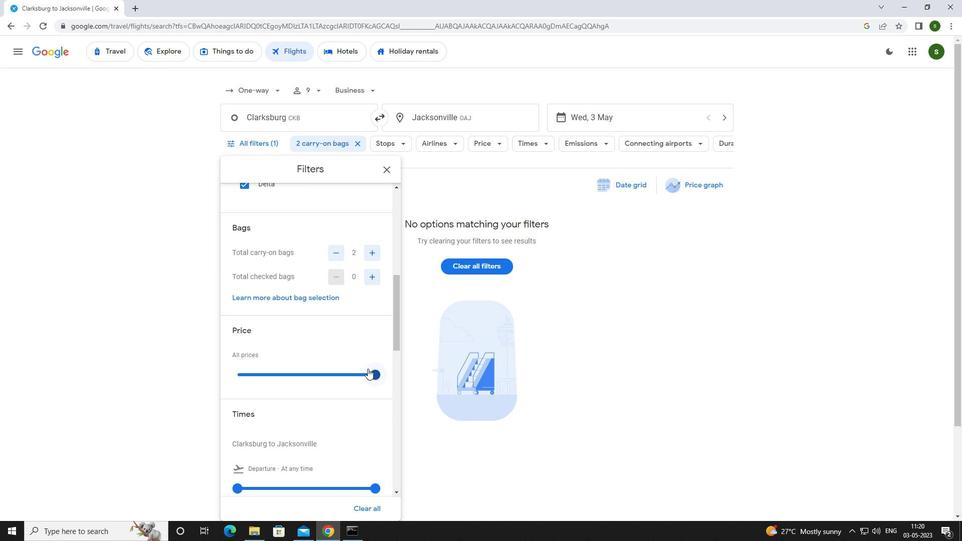 
Action: Mouse pressed left at (375, 371)
Screenshot: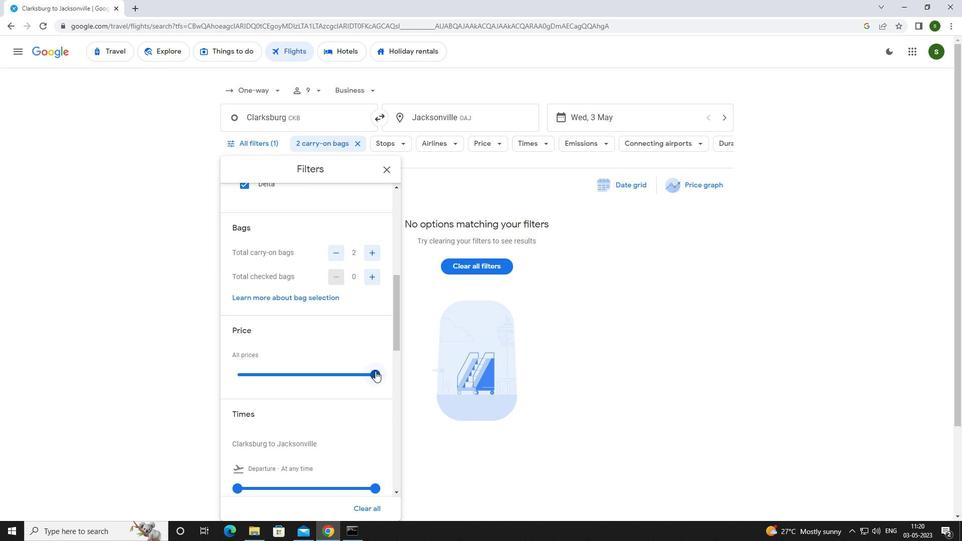 
Action: Mouse scrolled (375, 370) with delta (0, 0)
Screenshot: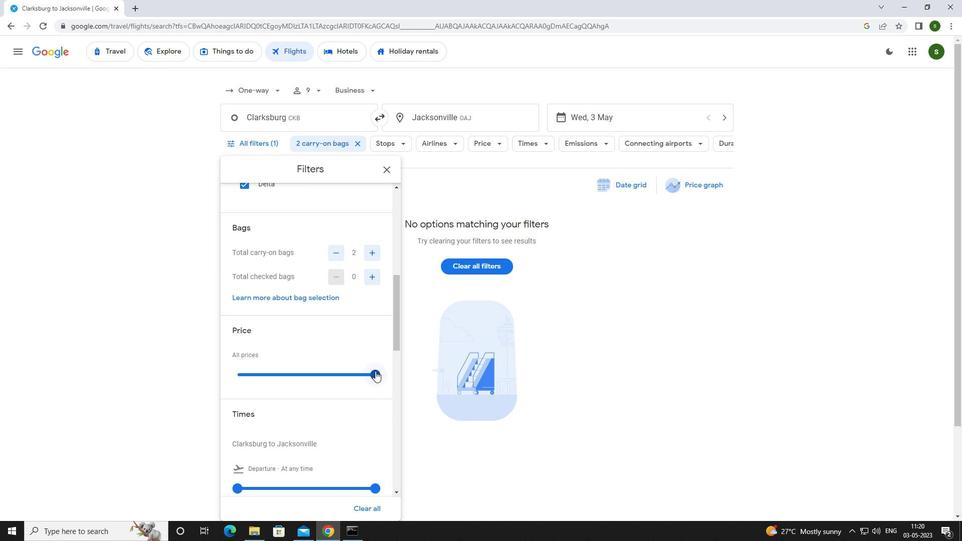 
Action: Mouse scrolled (375, 370) with delta (0, 0)
Screenshot: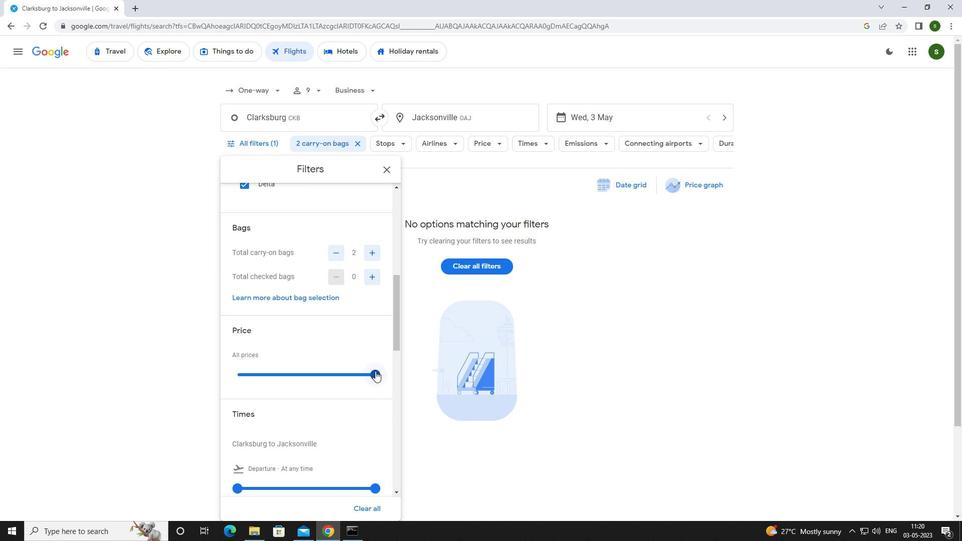 
Action: Mouse scrolled (375, 370) with delta (0, 0)
Screenshot: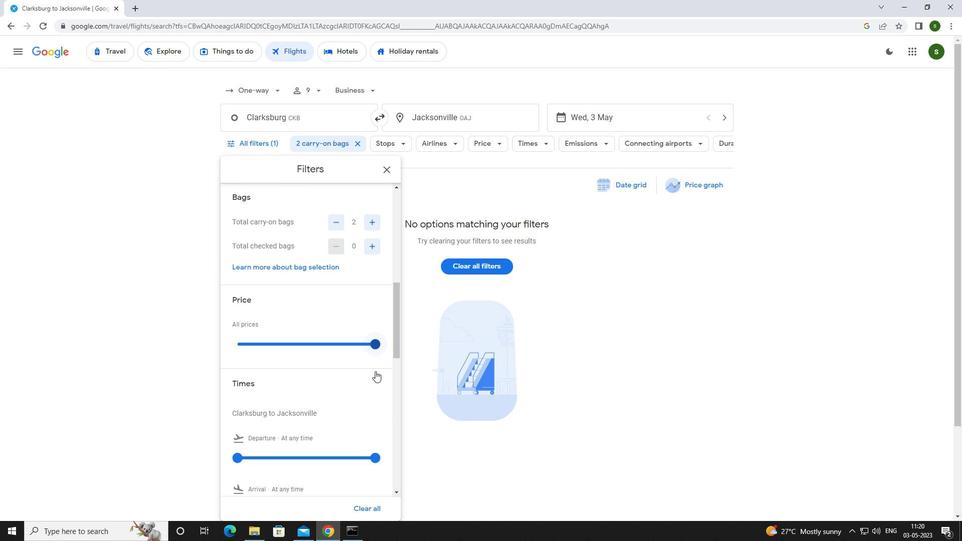 
Action: Mouse moved to (239, 336)
Screenshot: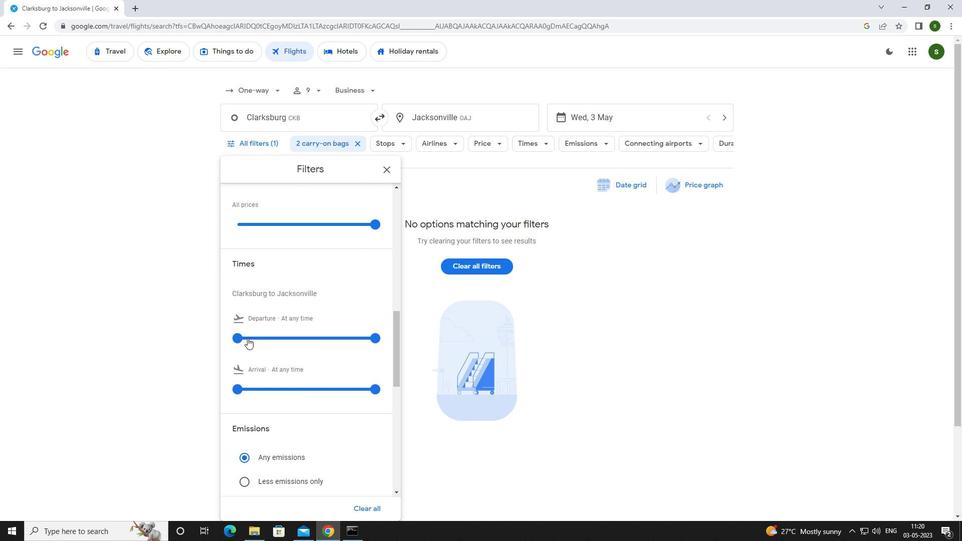 
Action: Mouse pressed left at (239, 336)
Screenshot: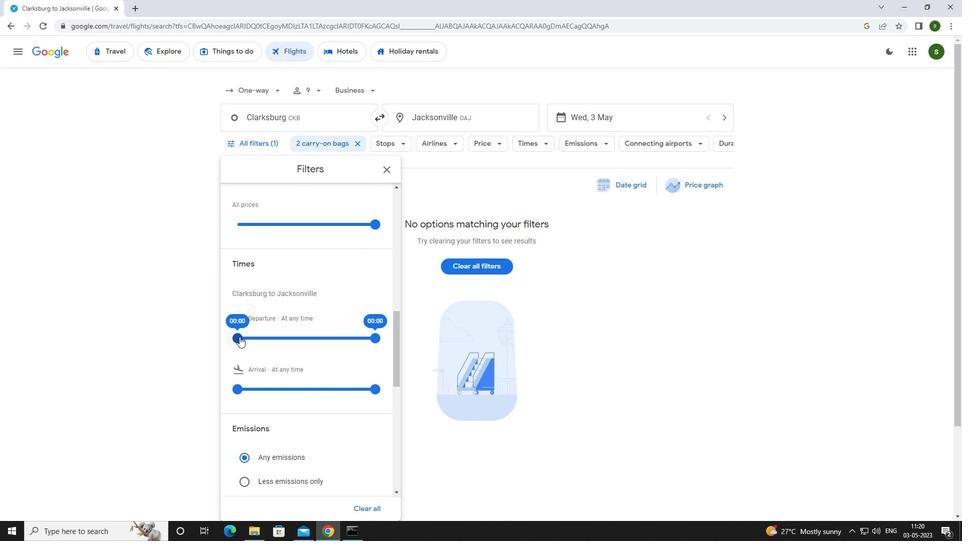 
Action: Mouse moved to (627, 339)
Screenshot: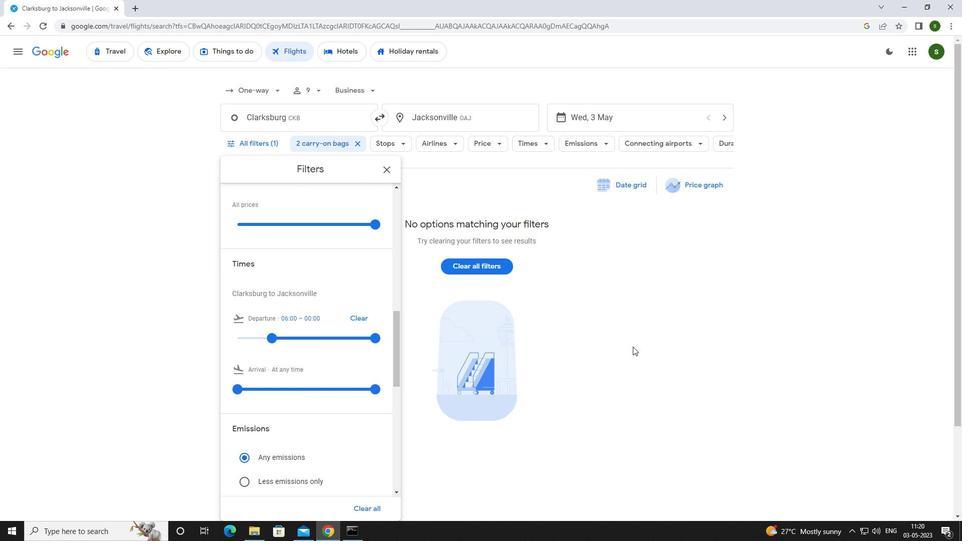
Action: Mouse pressed left at (627, 339)
Screenshot: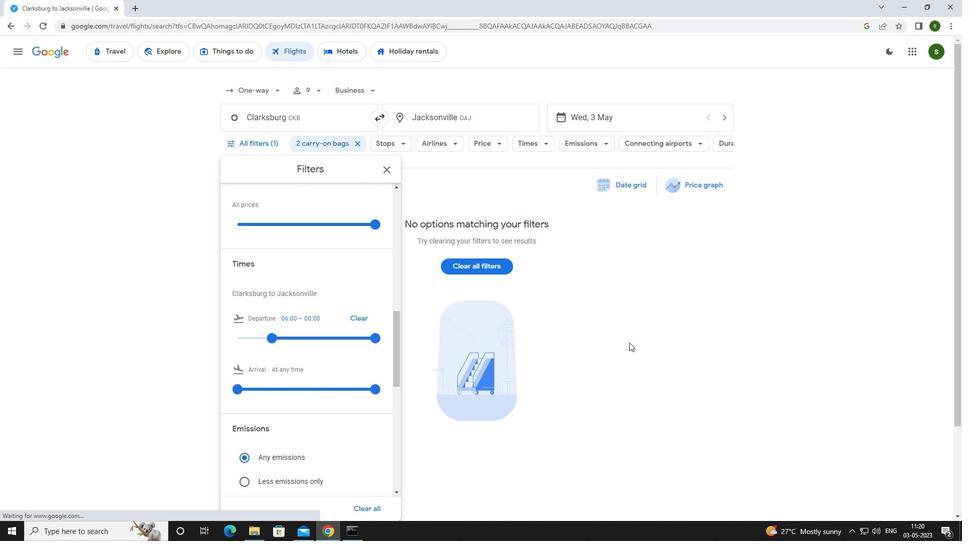 
